Task: Check the average views per listing of gourmet kitchen in the last 1 year.
Action: Mouse moved to (820, 188)
Screenshot: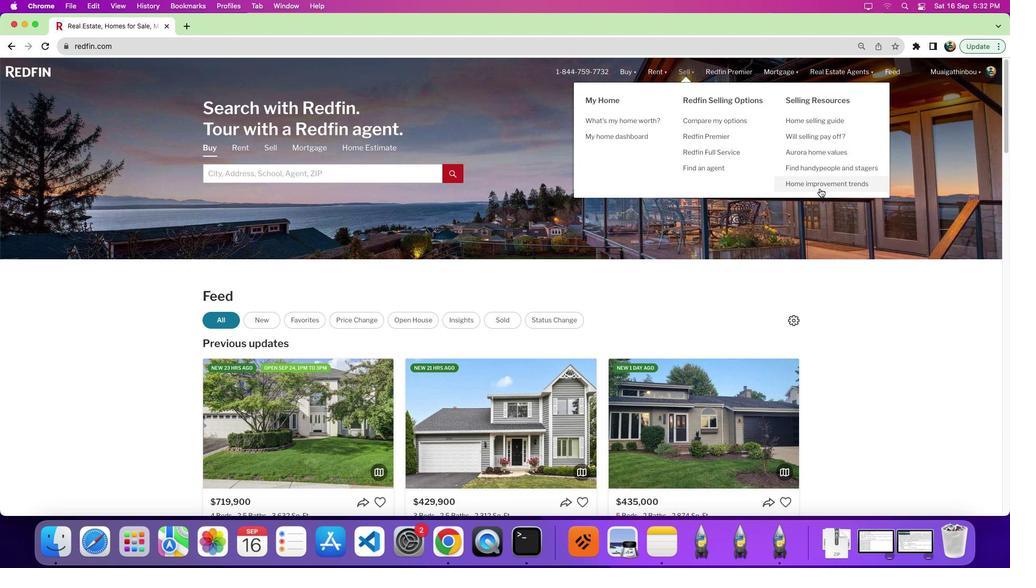 
Action: Mouse pressed left at (820, 188)
Screenshot: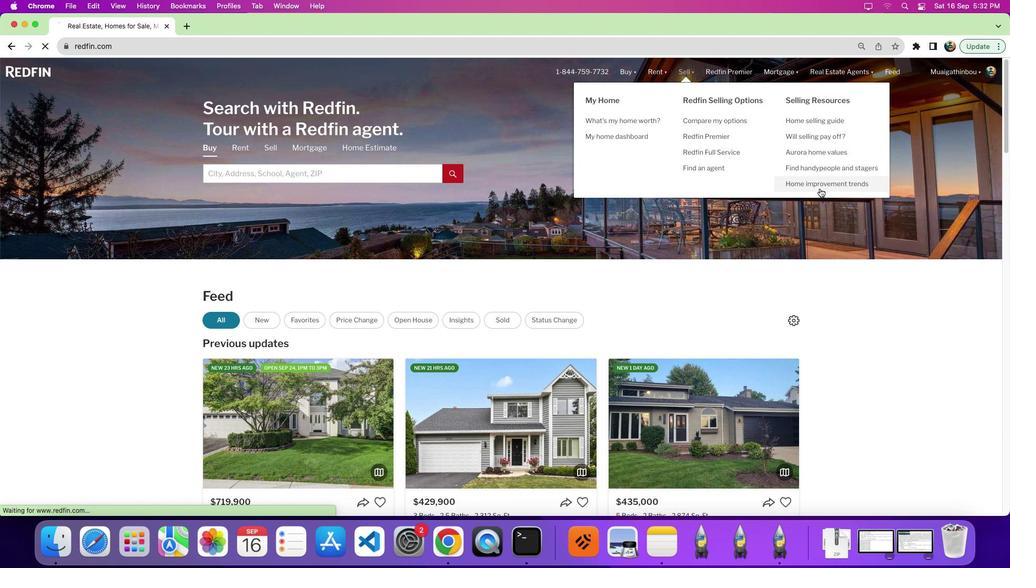 
Action: Mouse pressed left at (820, 188)
Screenshot: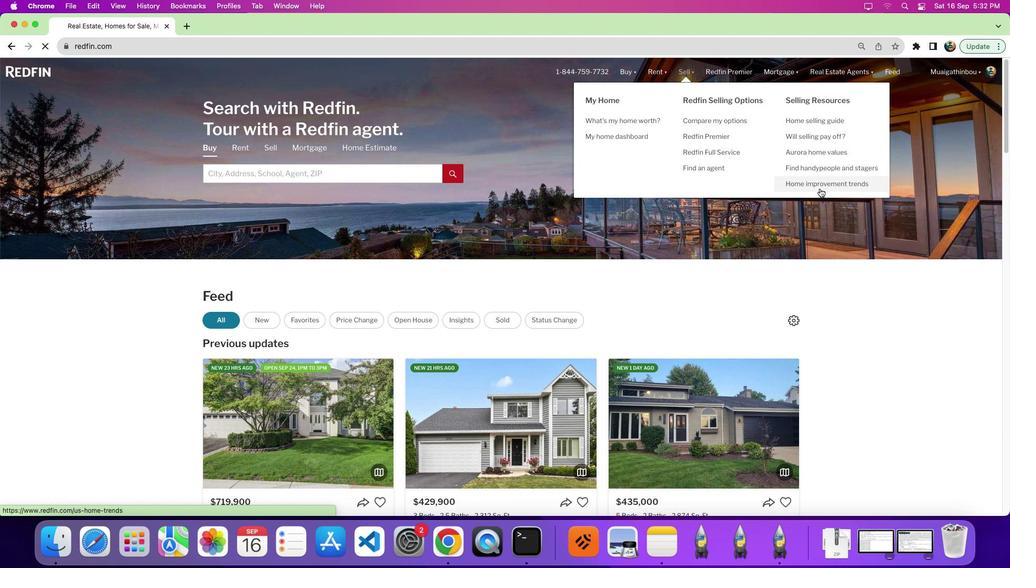 
Action: Mouse moved to (288, 204)
Screenshot: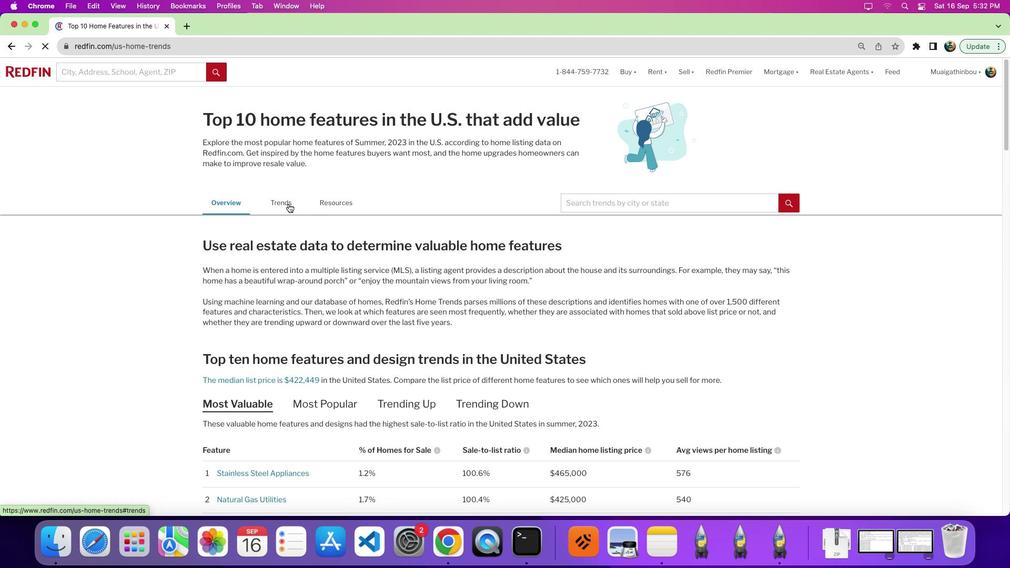 
Action: Mouse pressed left at (288, 204)
Screenshot: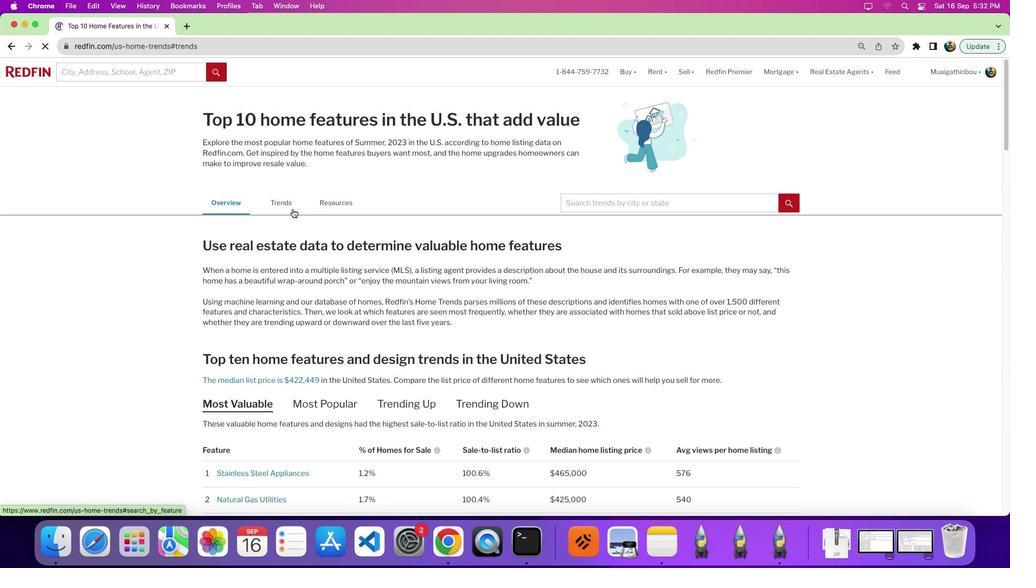 
Action: Mouse moved to (411, 301)
Screenshot: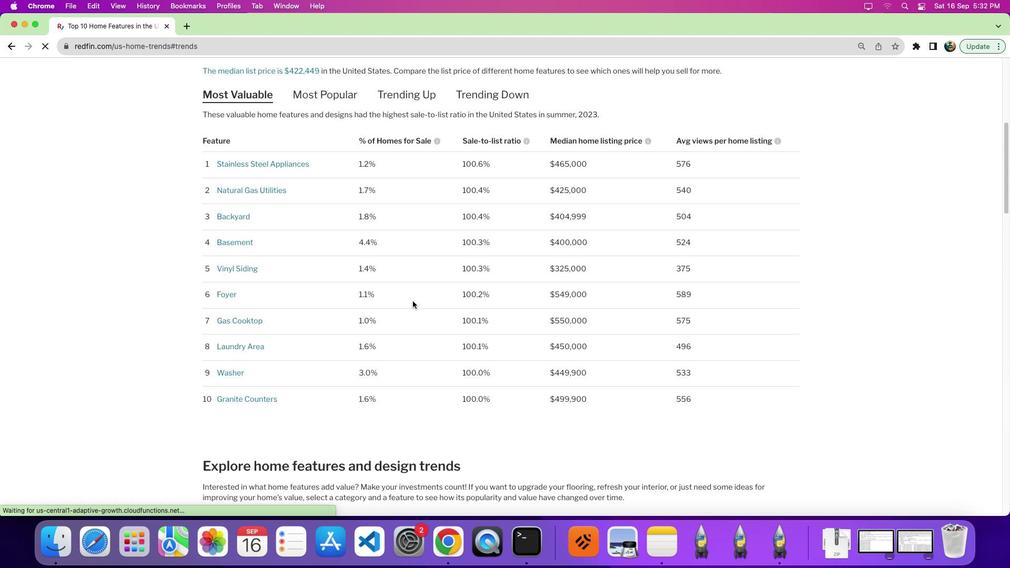
Action: Mouse scrolled (411, 301) with delta (0, 0)
Screenshot: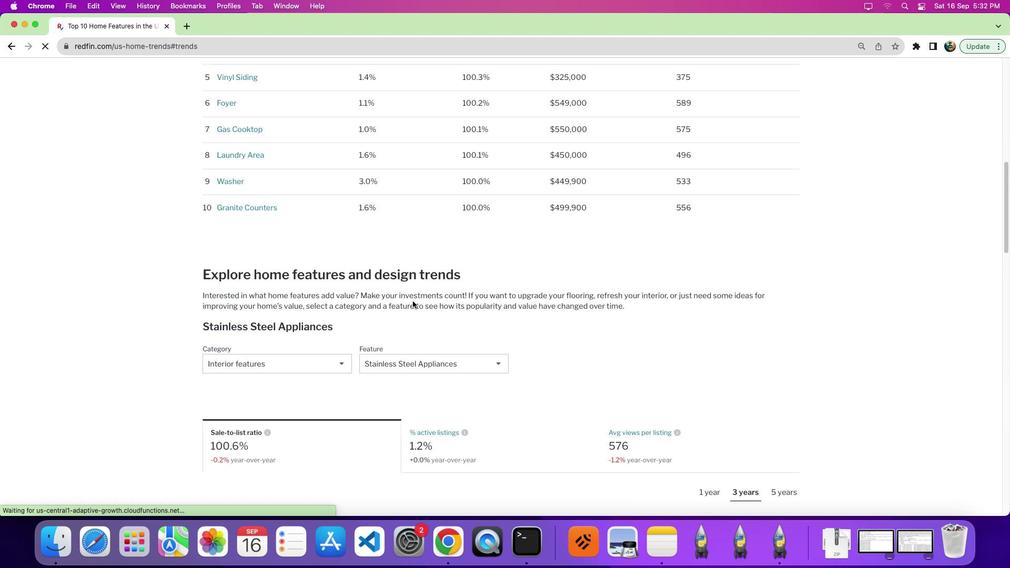 
Action: Mouse scrolled (411, 301) with delta (0, -1)
Screenshot: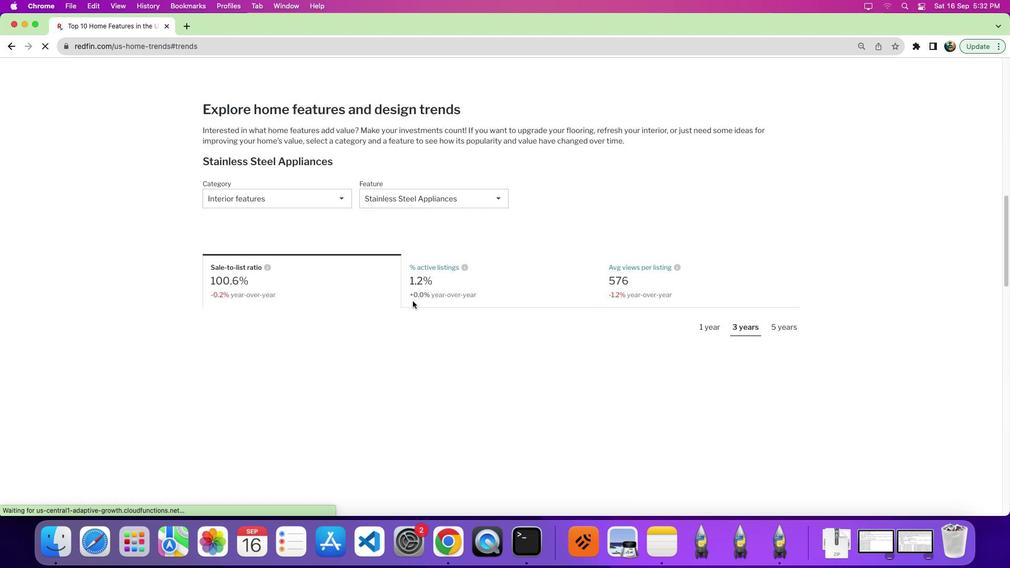 
Action: Mouse scrolled (411, 301) with delta (0, -4)
Screenshot: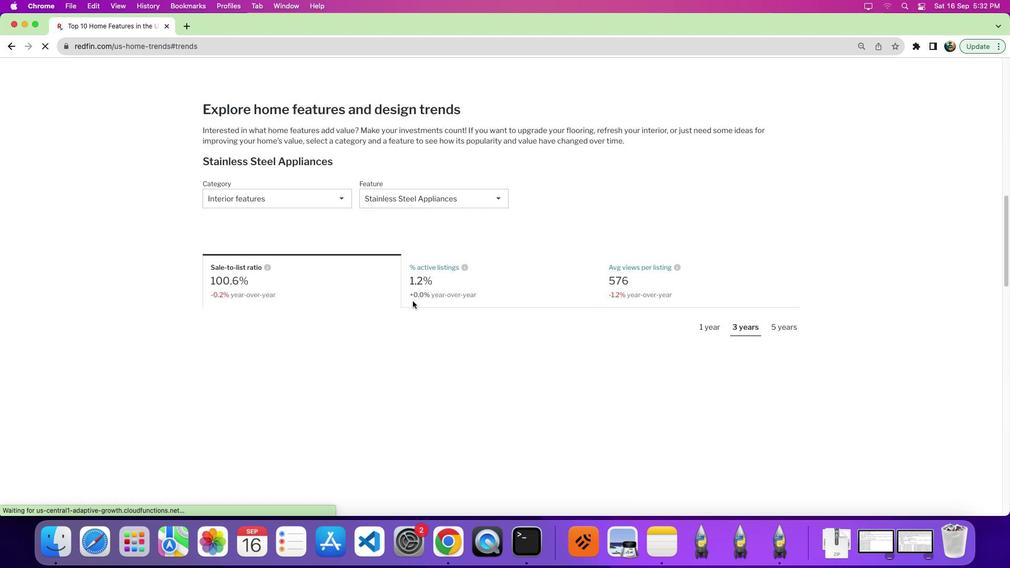 
Action: Mouse moved to (412, 301)
Screenshot: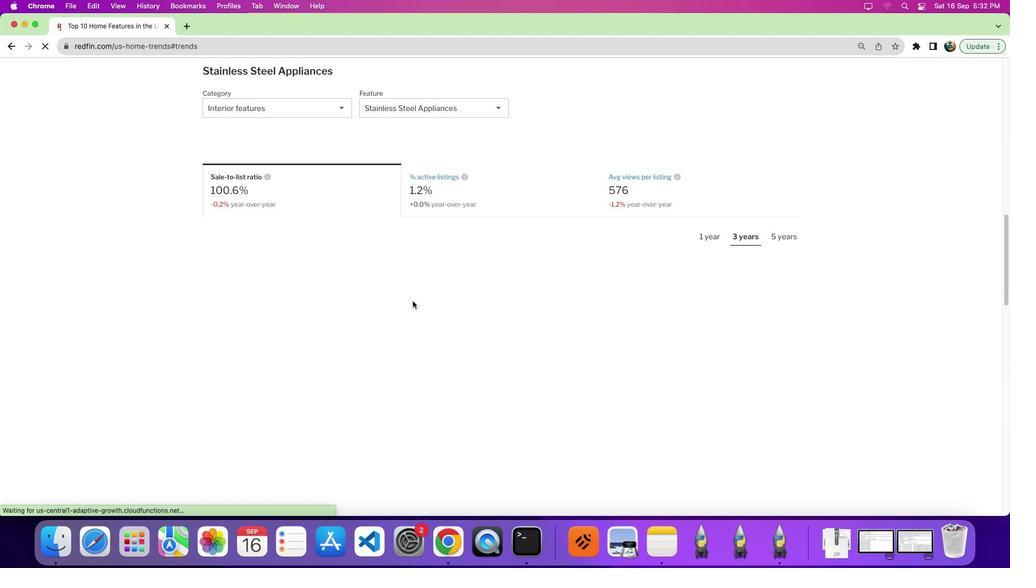 
Action: Mouse scrolled (412, 301) with delta (0, -5)
Screenshot: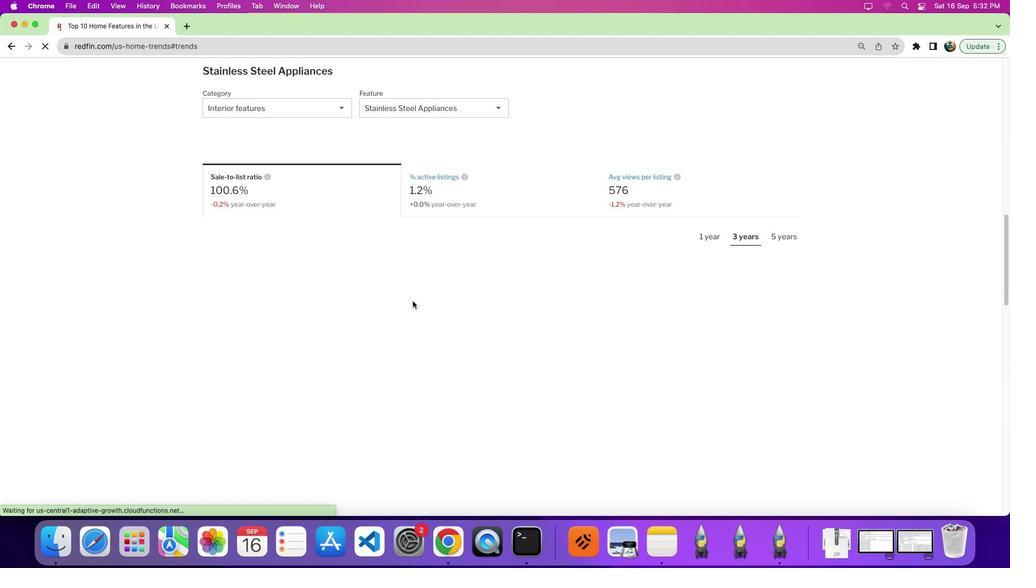 
Action: Mouse moved to (426, 324)
Screenshot: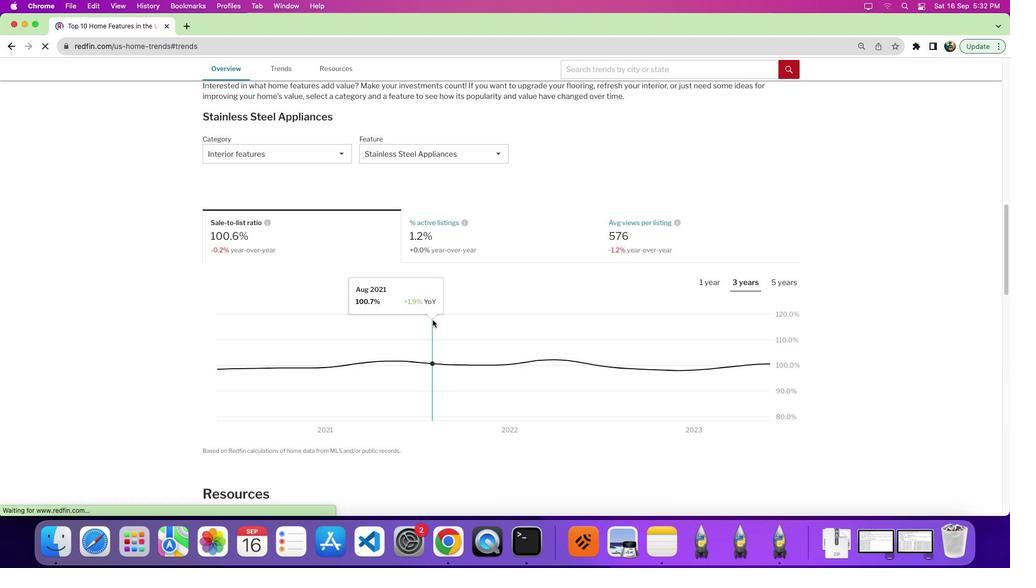 
Action: Mouse scrolled (426, 324) with delta (0, 0)
Screenshot: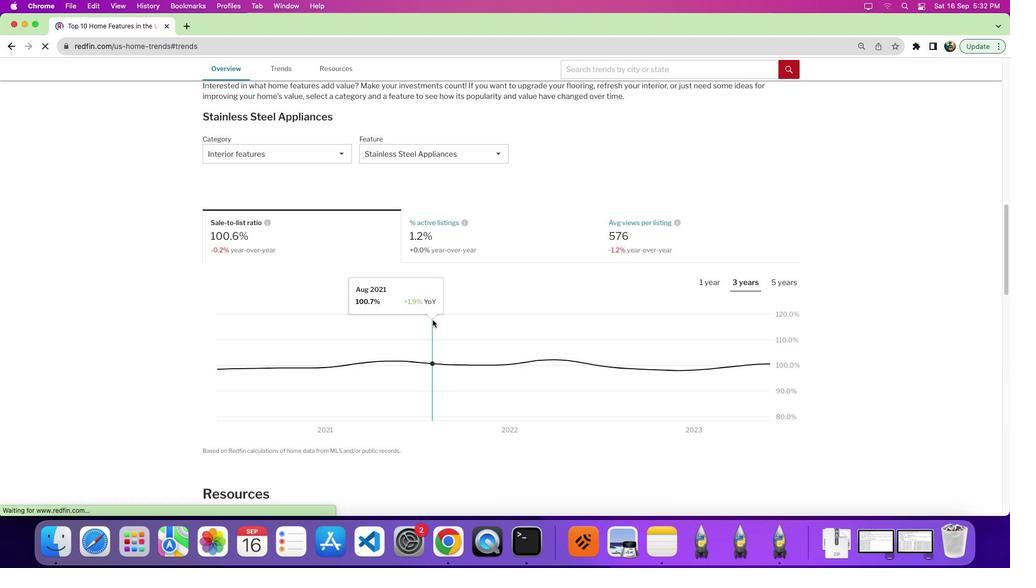 
Action: Mouse scrolled (426, 324) with delta (0, 0)
Screenshot: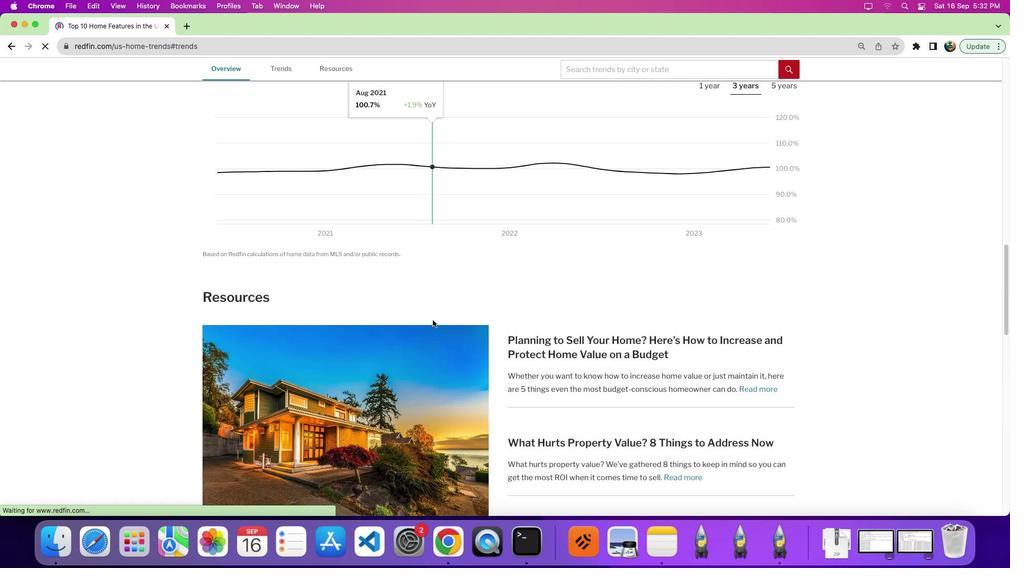 
Action: Mouse scrolled (426, 324) with delta (0, -3)
Screenshot: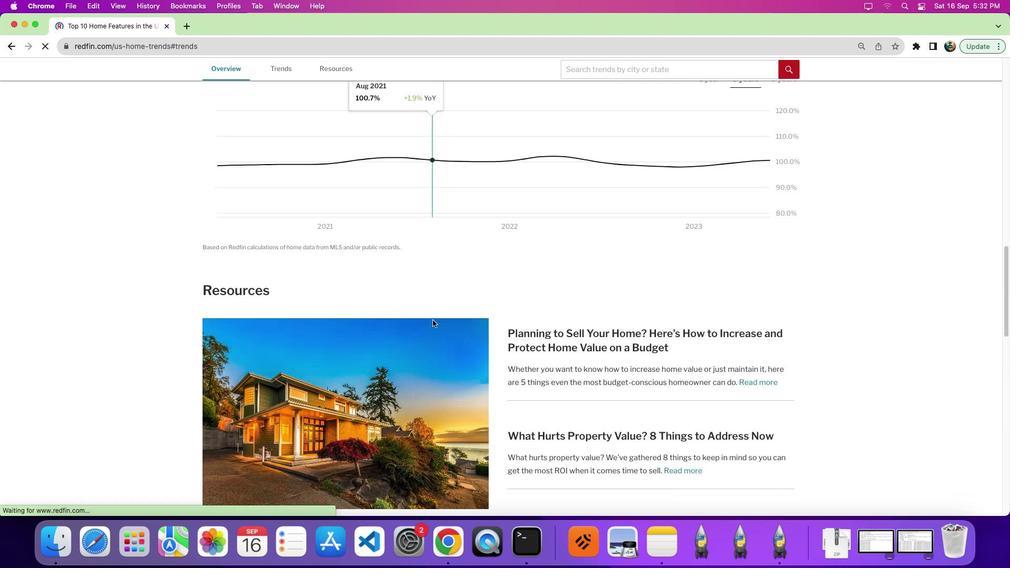 
Action: Mouse moved to (438, 320)
Screenshot: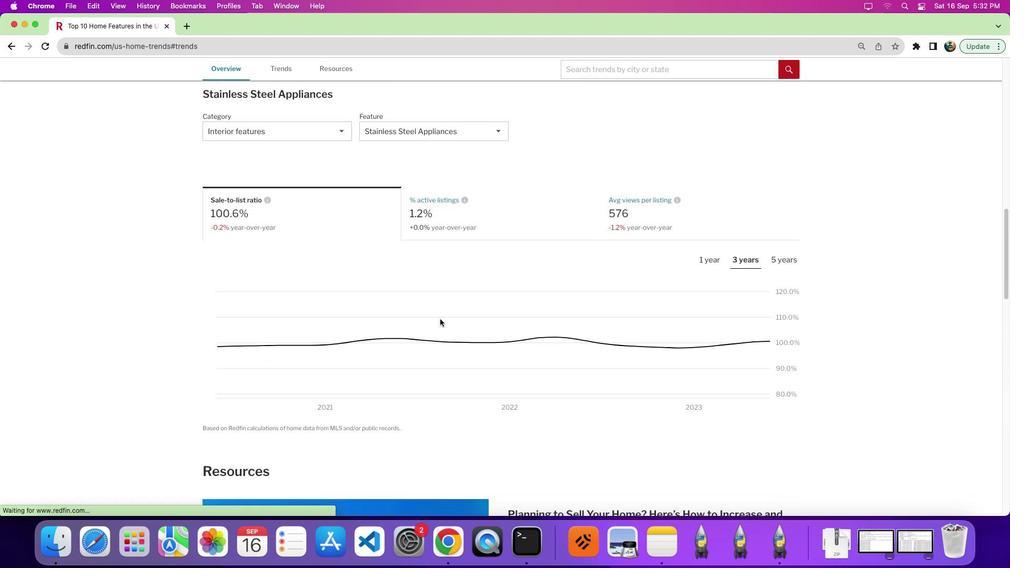 
Action: Mouse scrolled (438, 320) with delta (0, 0)
Screenshot: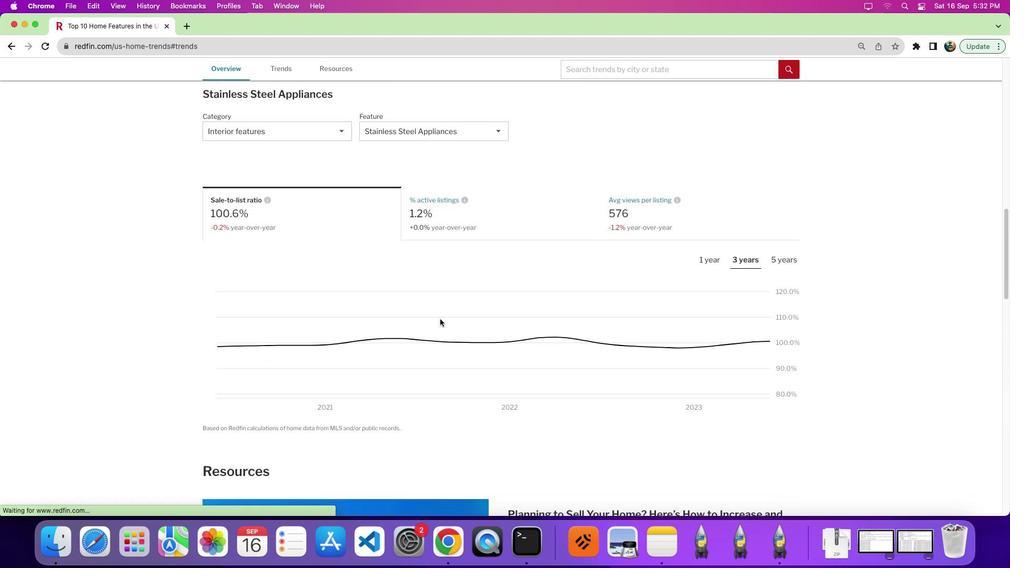 
Action: Mouse moved to (438, 320)
Screenshot: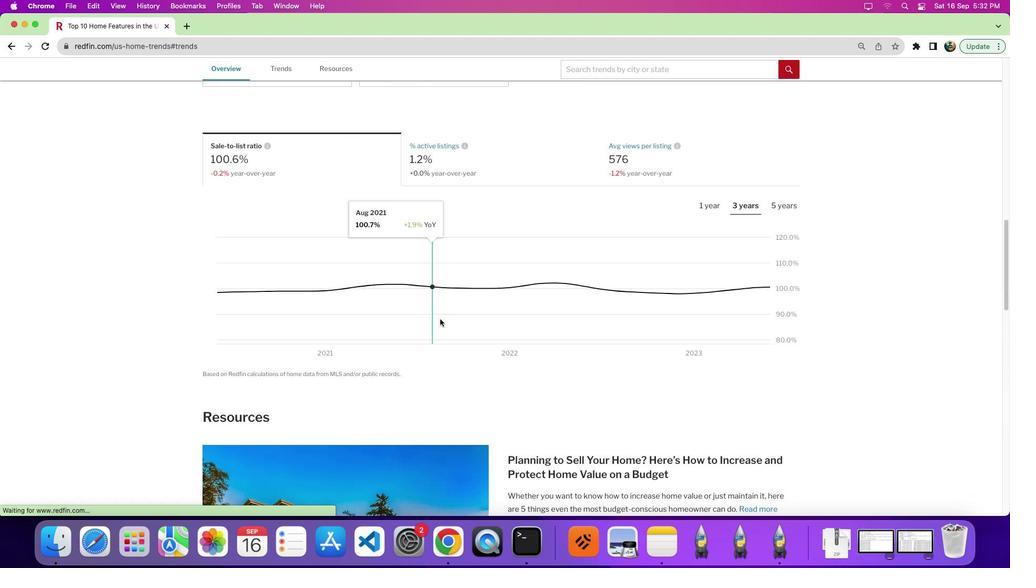 
Action: Mouse scrolled (438, 320) with delta (0, 0)
Screenshot: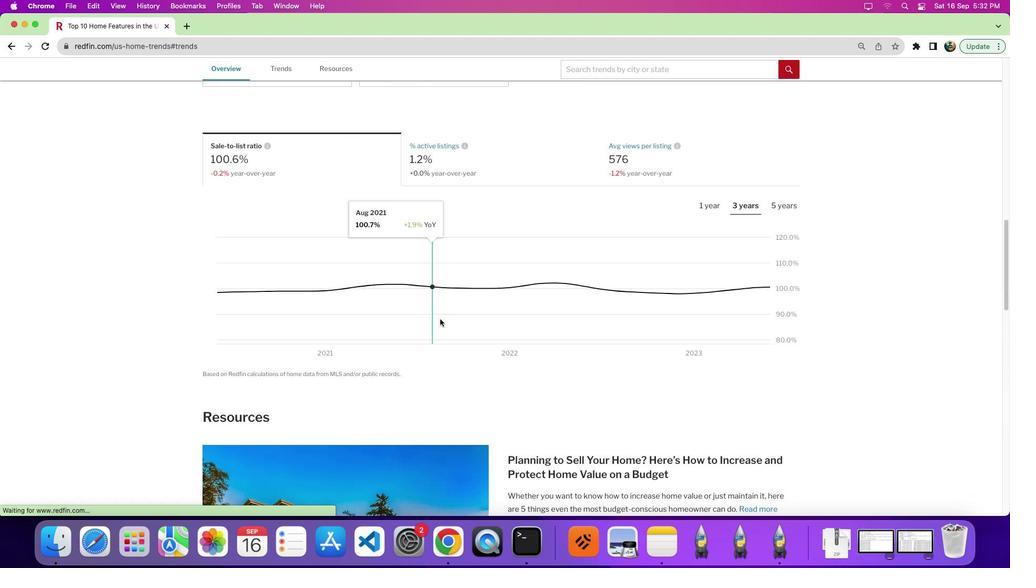 
Action: Mouse moved to (439, 319)
Screenshot: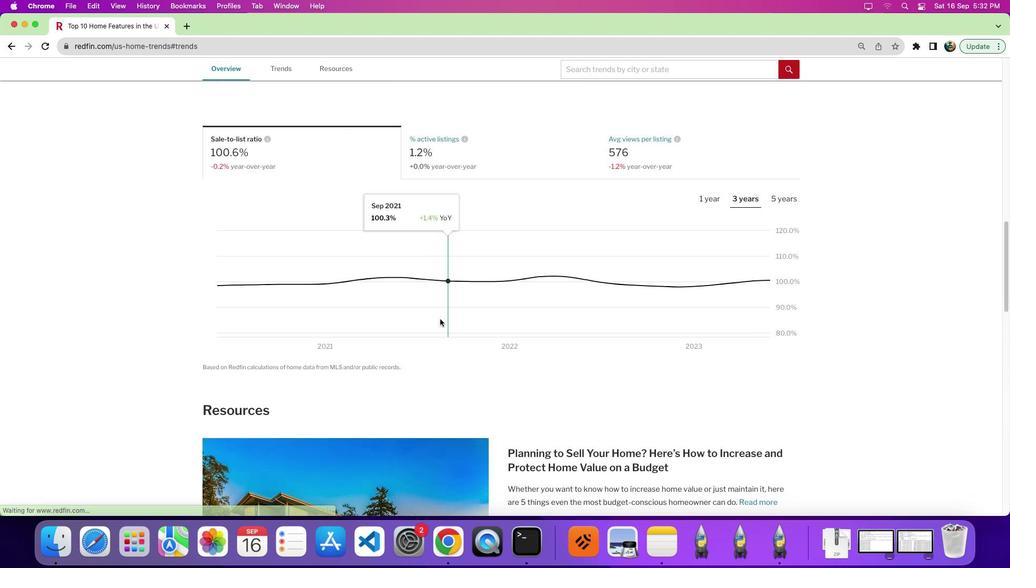 
Action: Mouse scrolled (439, 319) with delta (0, -3)
Screenshot: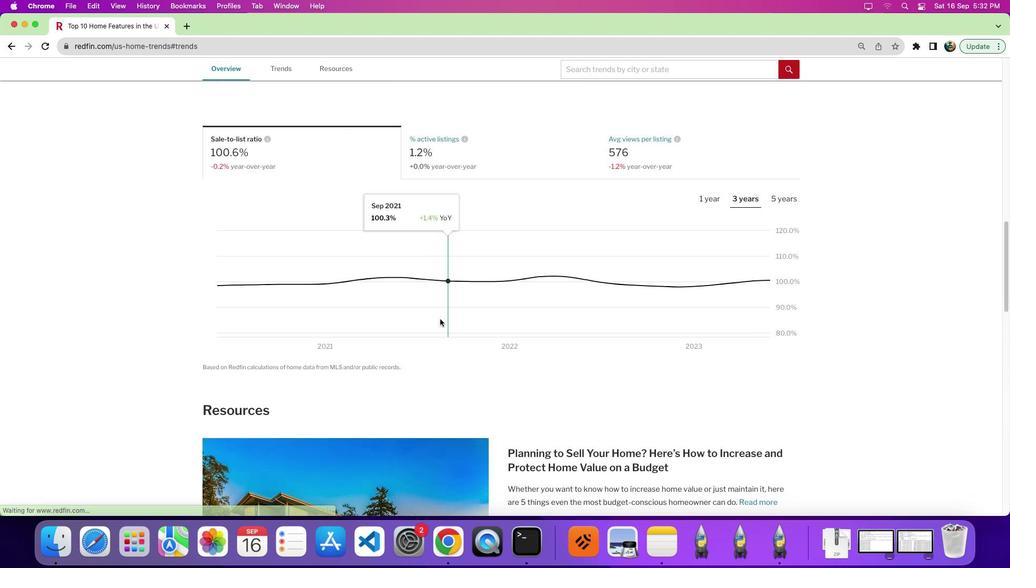 
Action: Mouse moved to (440, 318)
Screenshot: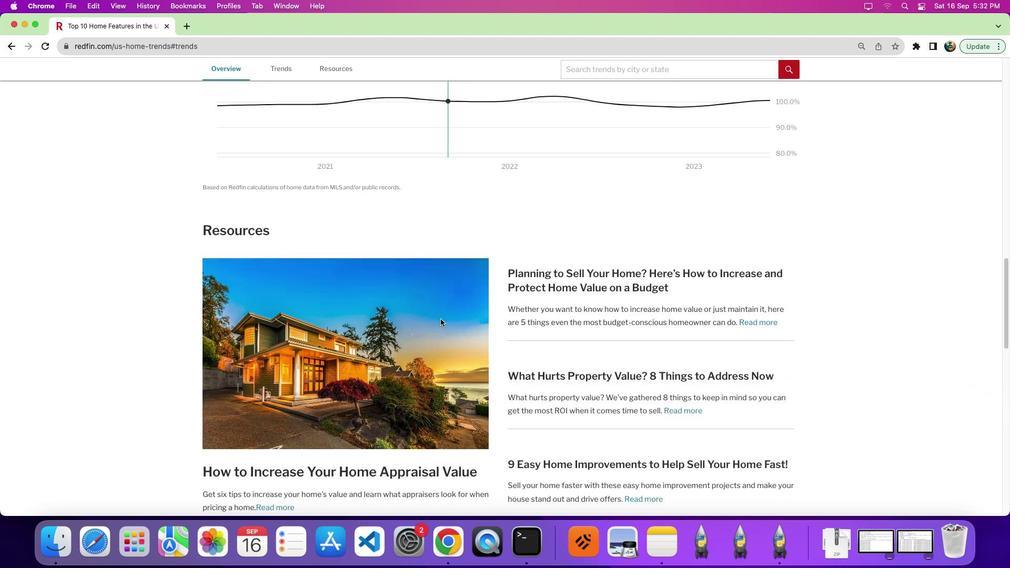 
Action: Mouse scrolled (440, 318) with delta (0, 0)
Screenshot: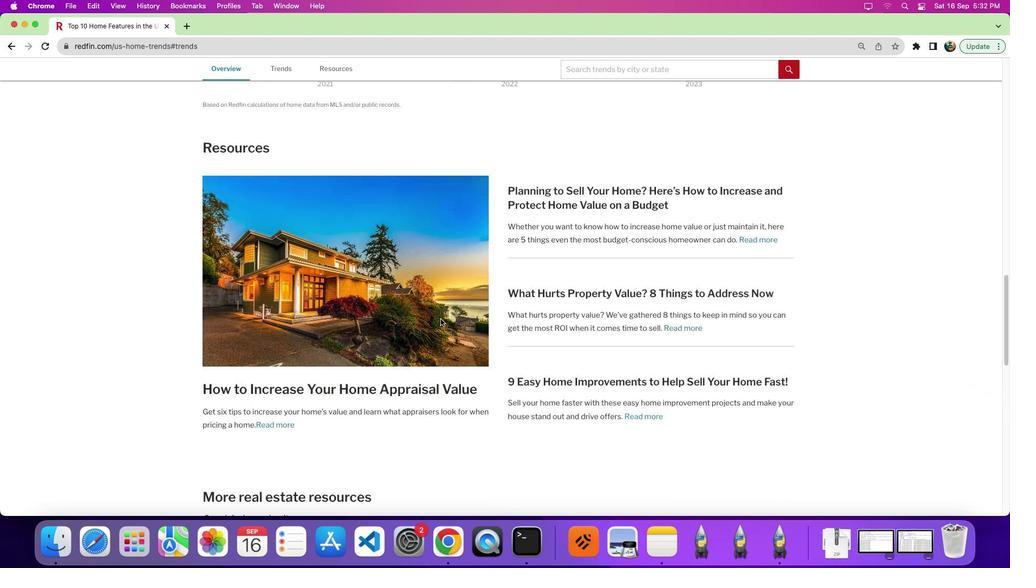 
Action: Mouse scrolled (440, 318) with delta (0, 0)
Screenshot: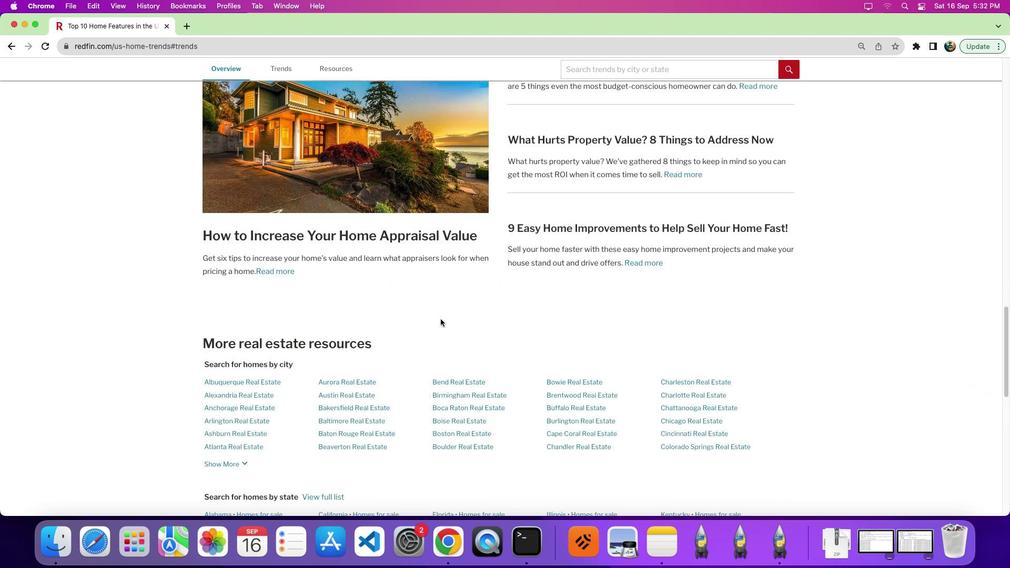 
Action: Mouse scrolled (440, 318) with delta (0, -4)
Screenshot: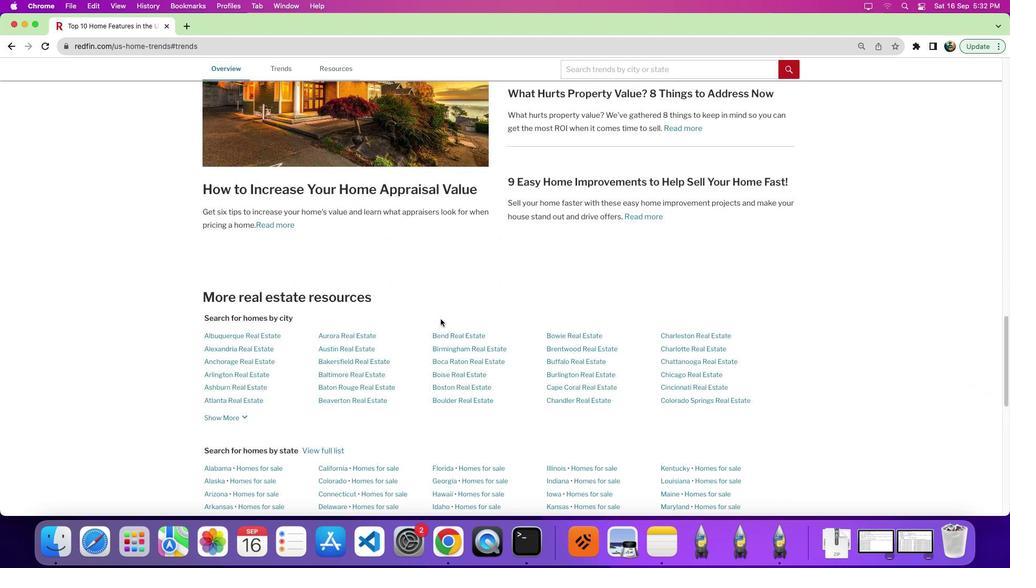 
Action: Mouse scrolled (440, 318) with delta (0, -5)
Screenshot: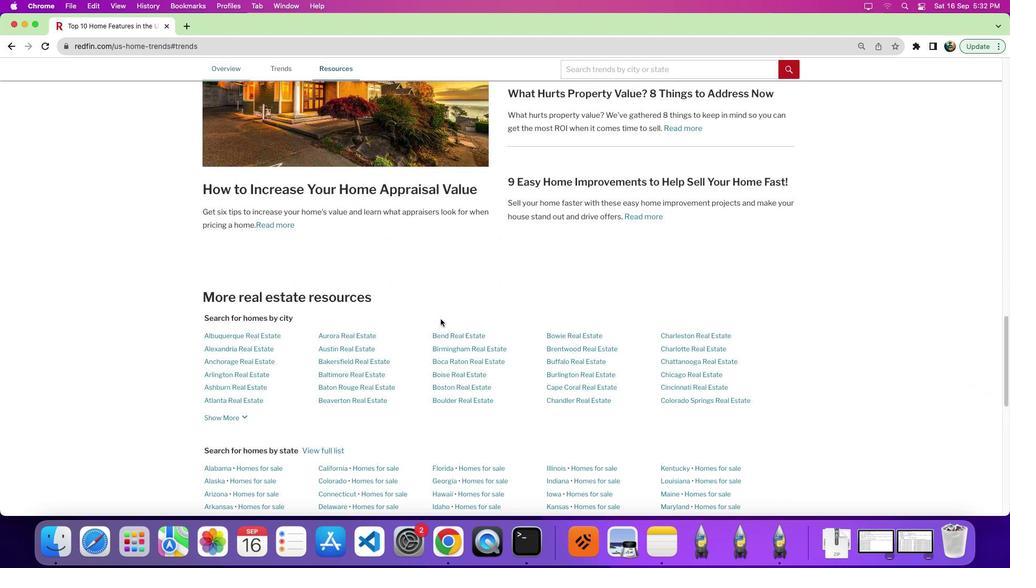 
Action: Mouse moved to (443, 315)
Screenshot: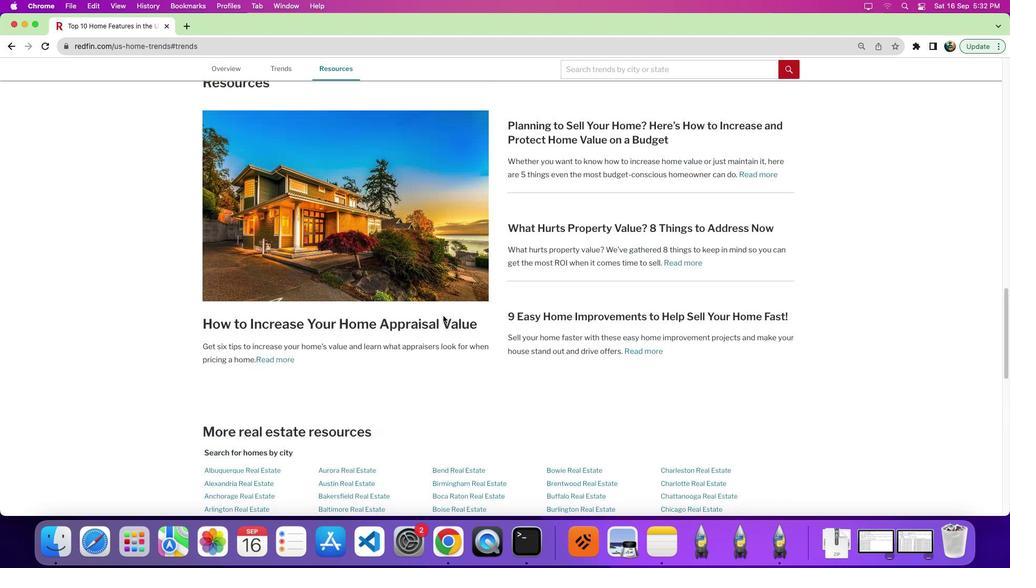 
Action: Mouse scrolled (443, 315) with delta (0, 0)
Screenshot: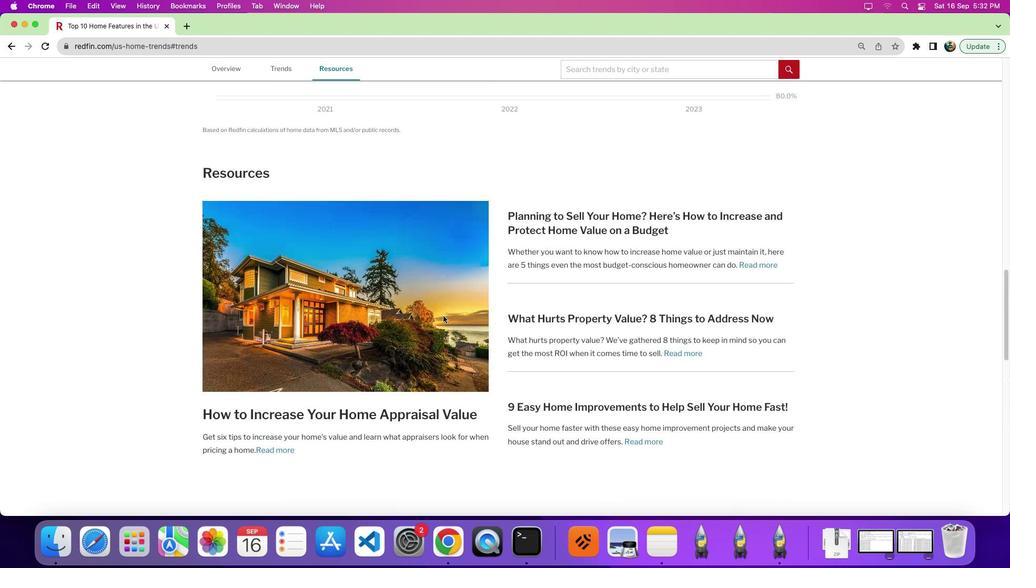 
Action: Mouse scrolled (443, 315) with delta (0, 0)
Screenshot: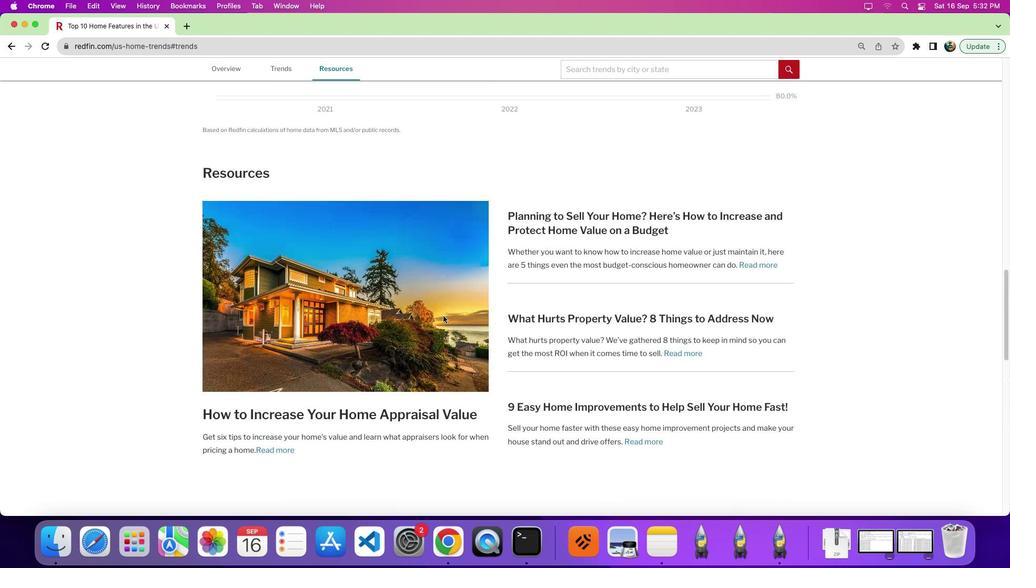 
Action: Mouse scrolled (443, 315) with delta (0, 4)
Screenshot: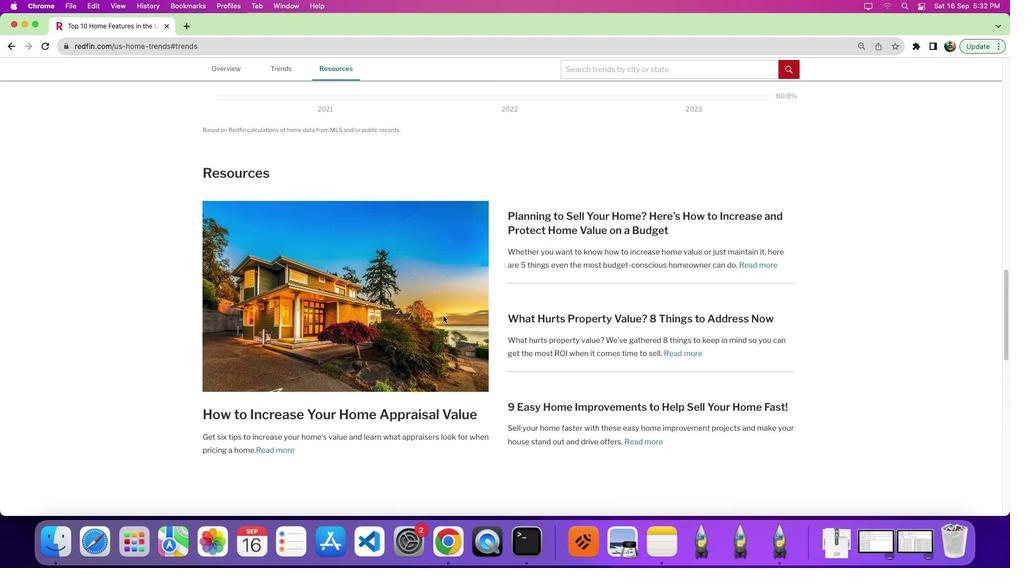 
Action: Mouse moved to (449, 301)
Screenshot: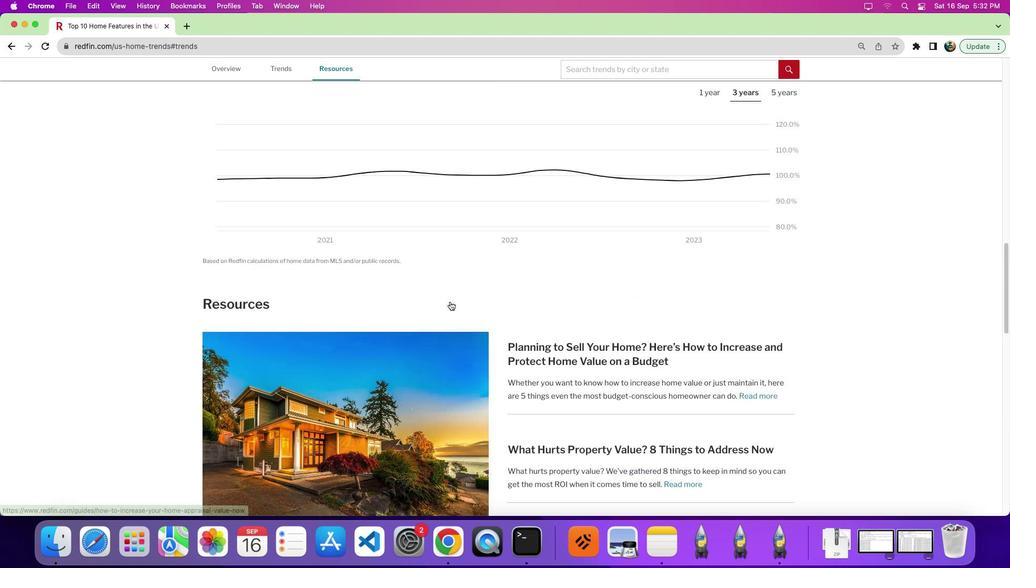 
Action: Mouse scrolled (449, 301) with delta (0, 0)
Screenshot: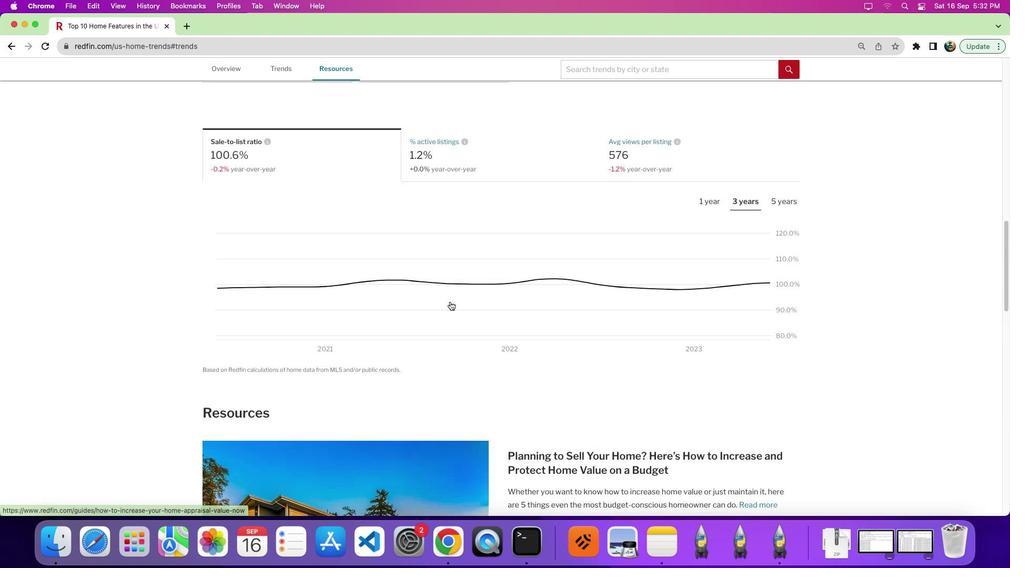 
Action: Mouse scrolled (449, 301) with delta (0, 1)
Screenshot: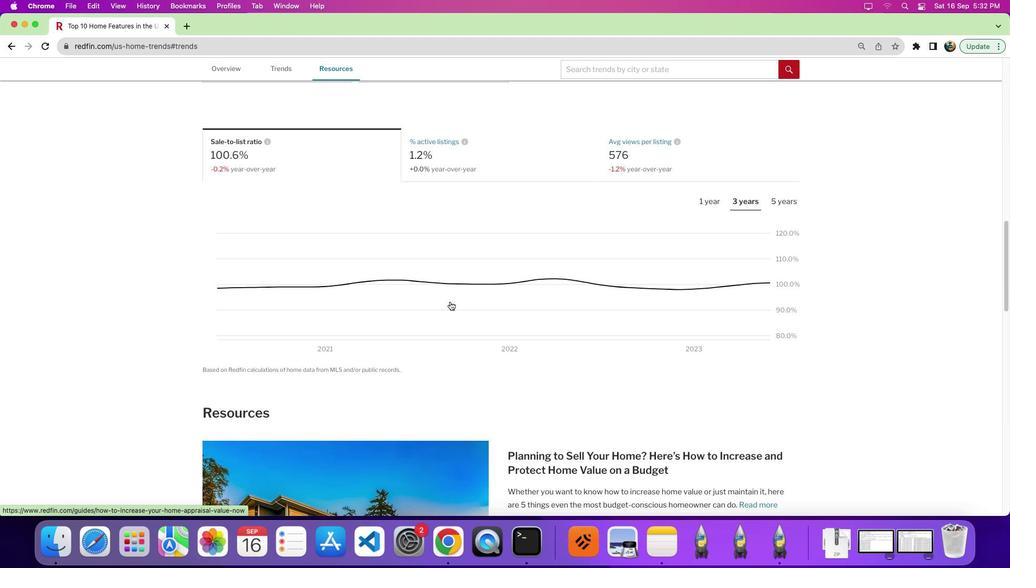 
Action: Mouse scrolled (449, 301) with delta (0, 4)
Screenshot: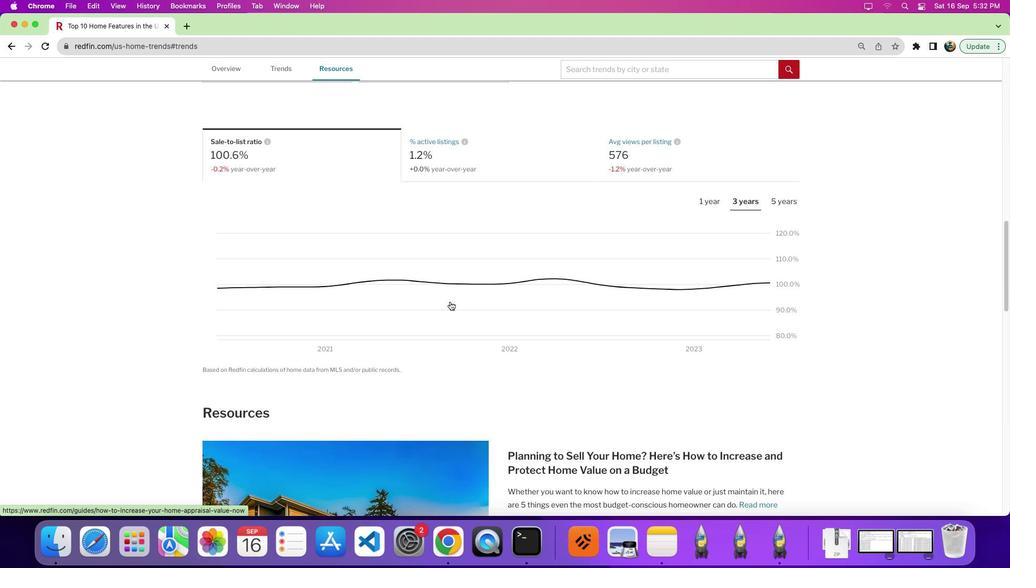 
Action: Mouse moved to (453, 286)
Screenshot: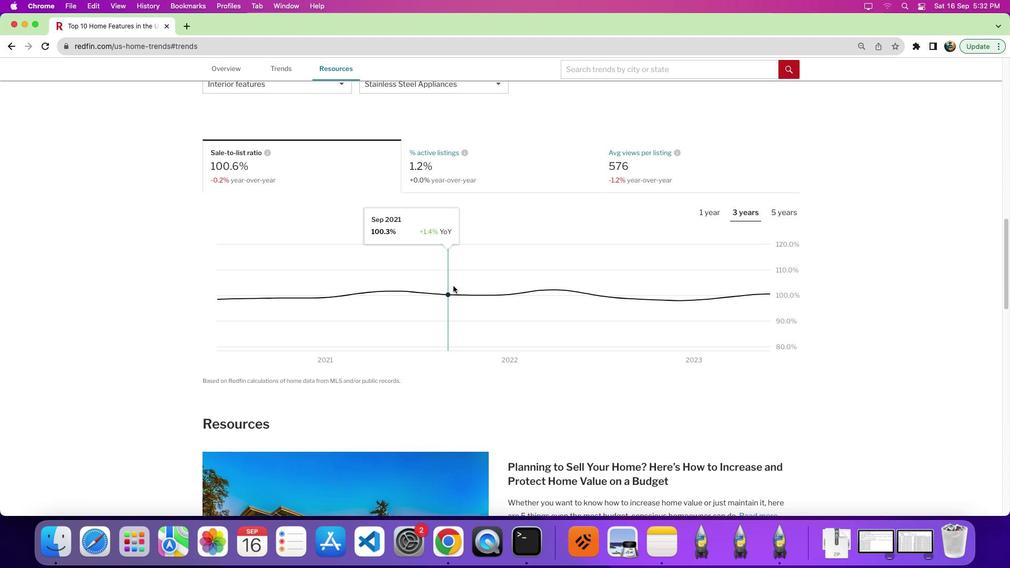 
Action: Mouse scrolled (453, 286) with delta (0, 0)
Screenshot: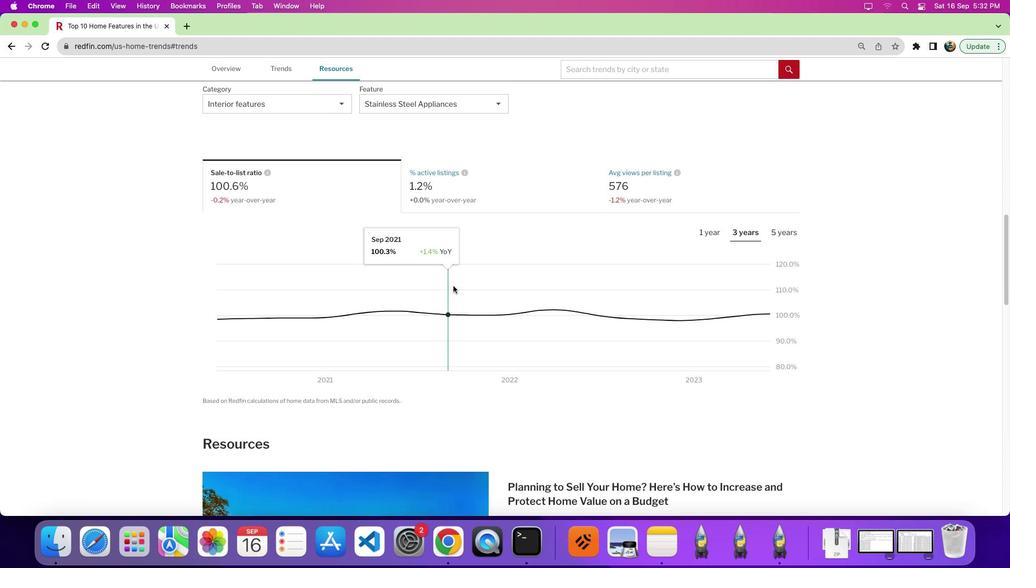 
Action: Mouse scrolled (453, 286) with delta (0, 0)
Screenshot: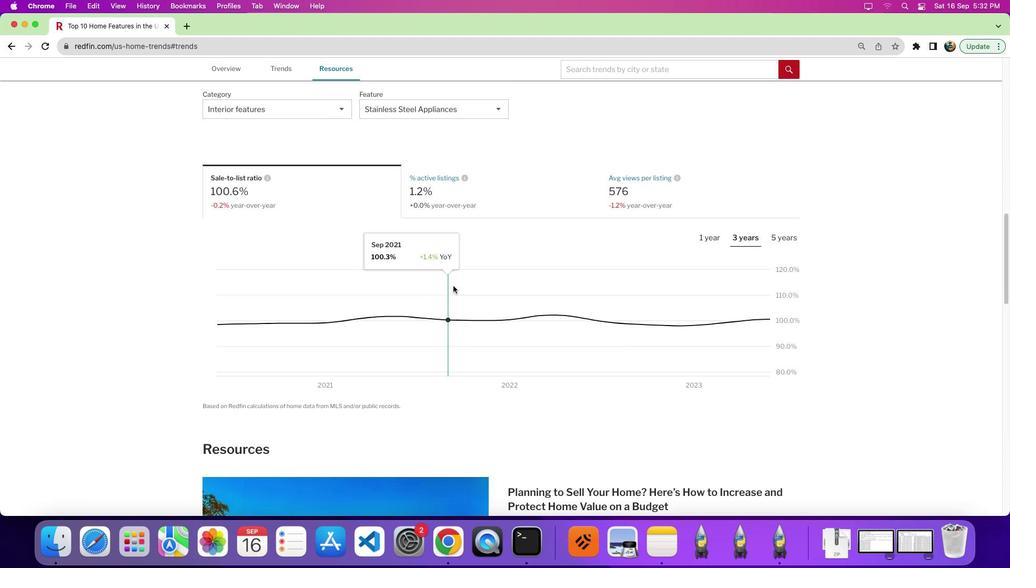 
Action: Mouse moved to (434, 286)
Screenshot: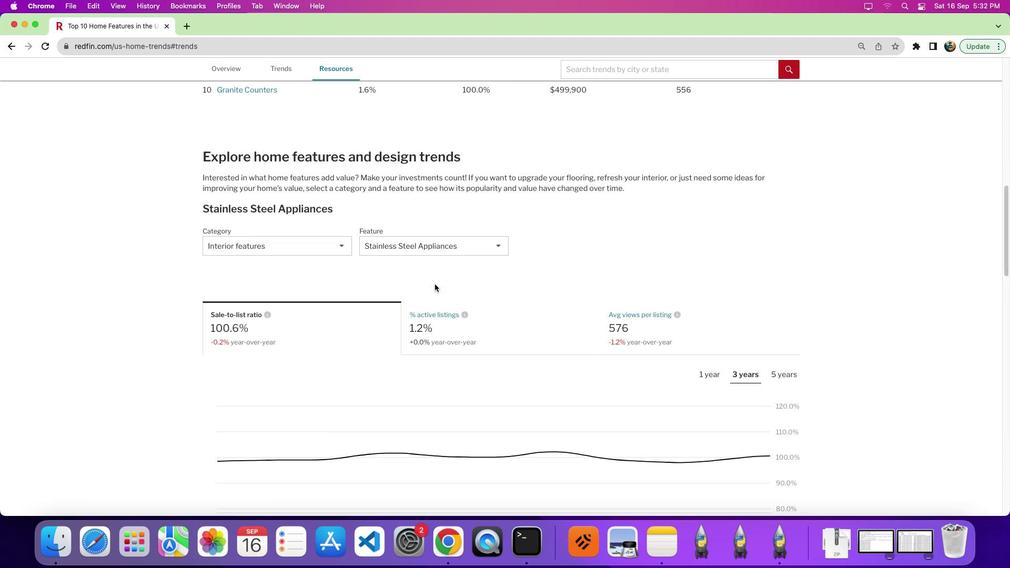 
Action: Mouse scrolled (434, 286) with delta (0, 0)
Screenshot: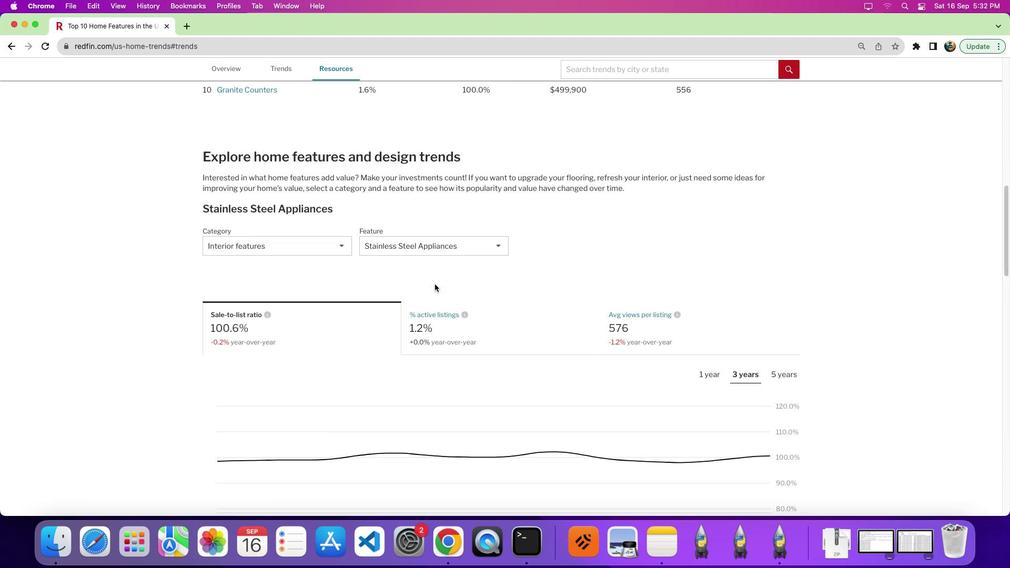 
Action: Mouse scrolled (434, 286) with delta (0, 0)
Screenshot: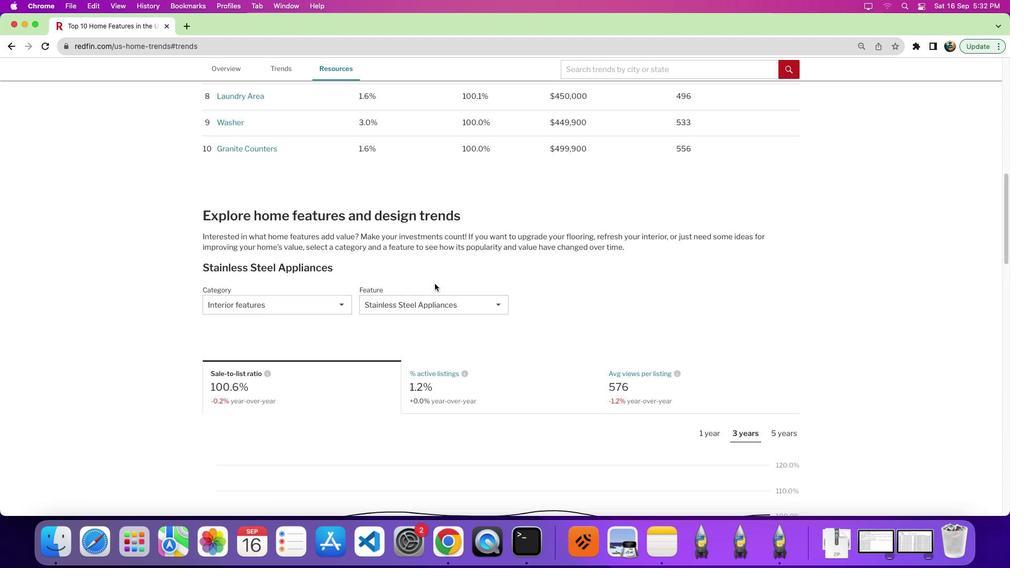 
Action: Mouse moved to (434, 286)
Screenshot: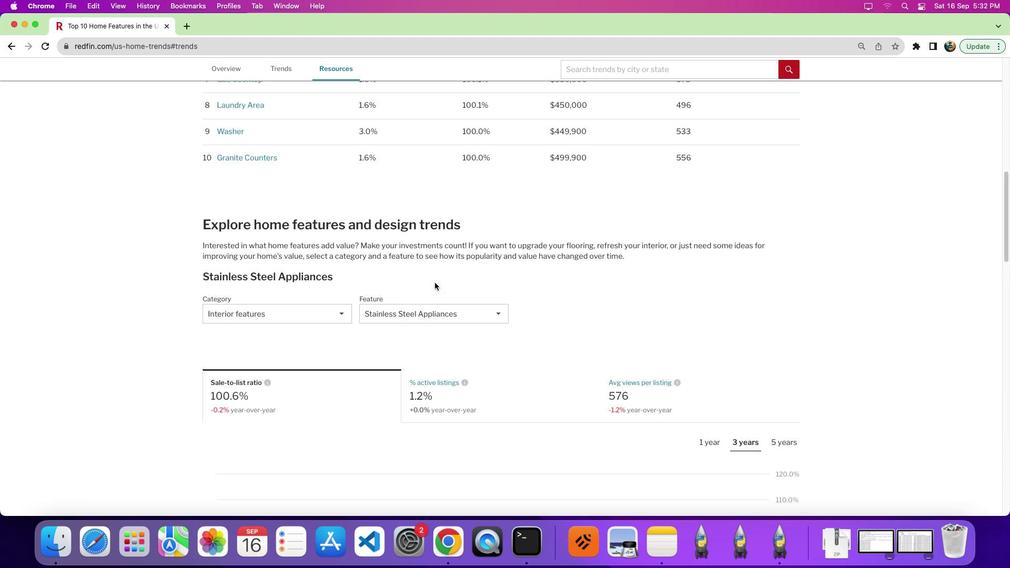
Action: Mouse scrolled (434, 286) with delta (0, 3)
Screenshot: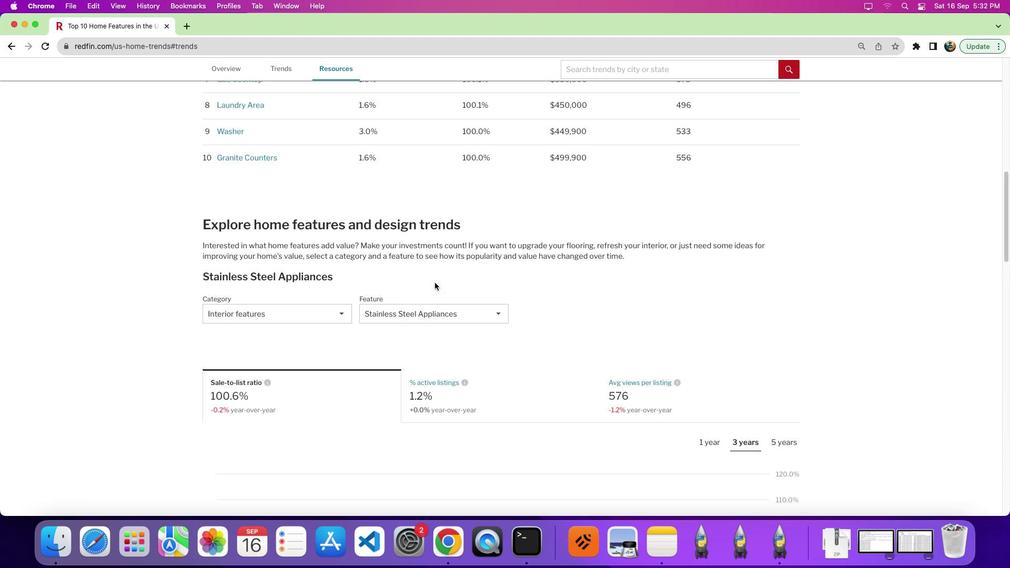 
Action: Mouse moved to (442, 311)
Screenshot: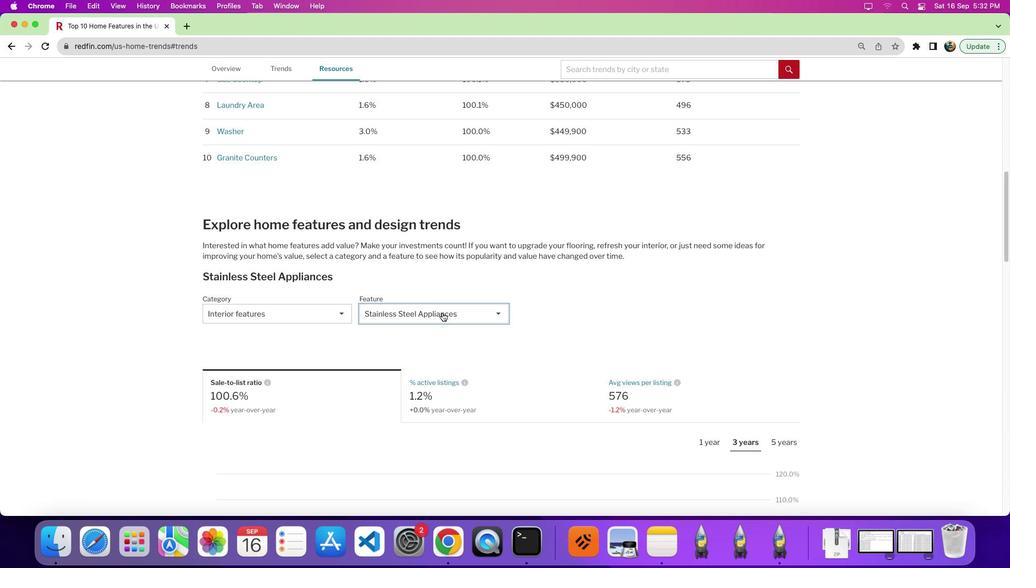 
Action: Mouse pressed left at (442, 311)
Screenshot: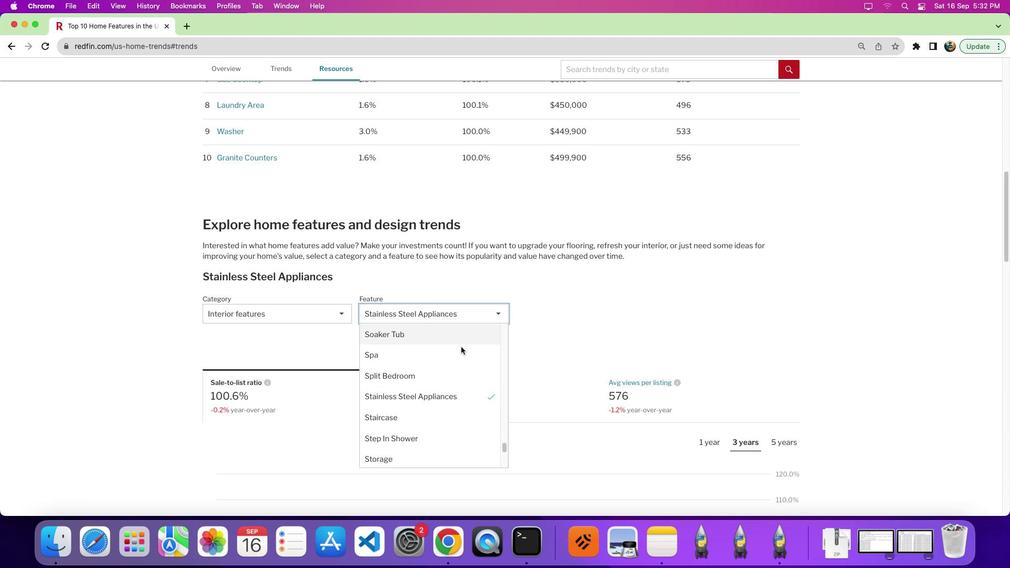 
Action: Mouse moved to (505, 397)
Screenshot: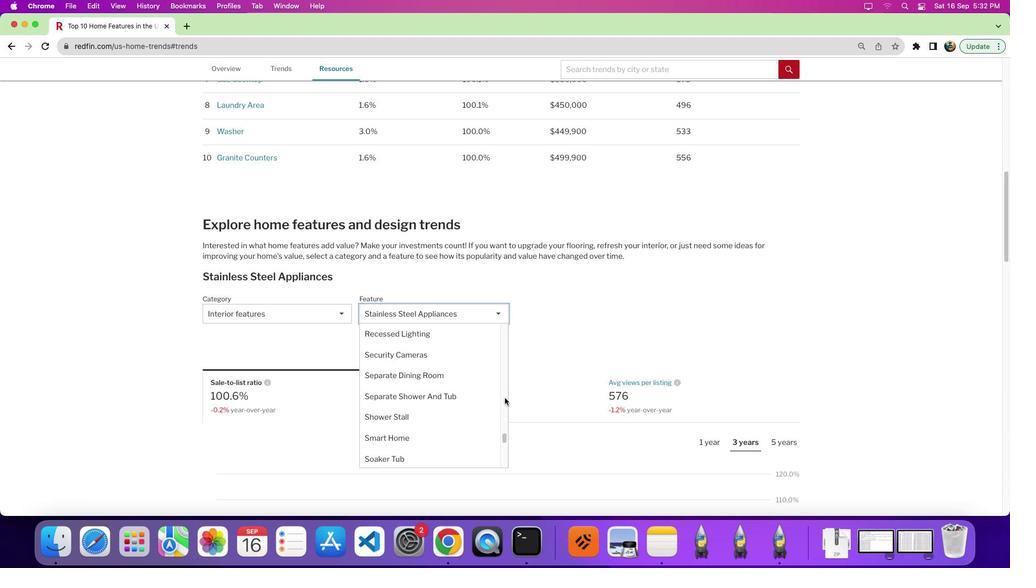 
Action: Mouse pressed left at (505, 397)
Screenshot: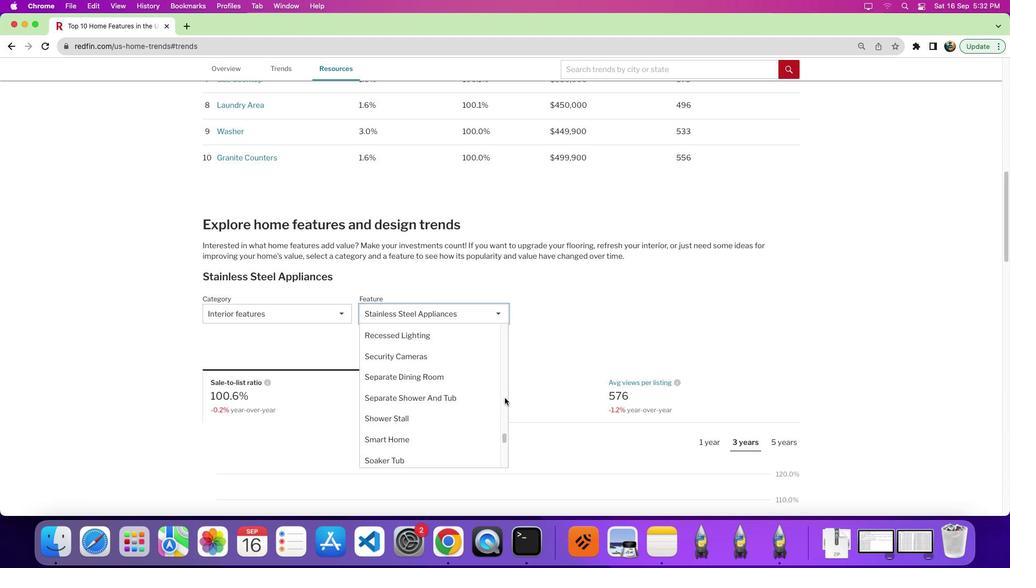 
Action: Mouse pressed left at (505, 397)
Screenshot: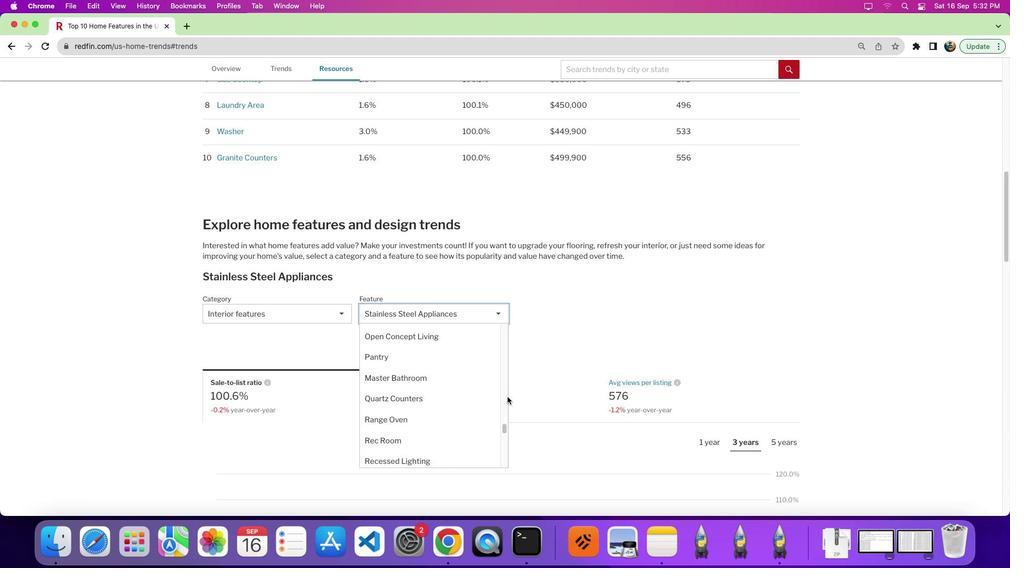 
Action: Mouse moved to (462, 407)
Screenshot: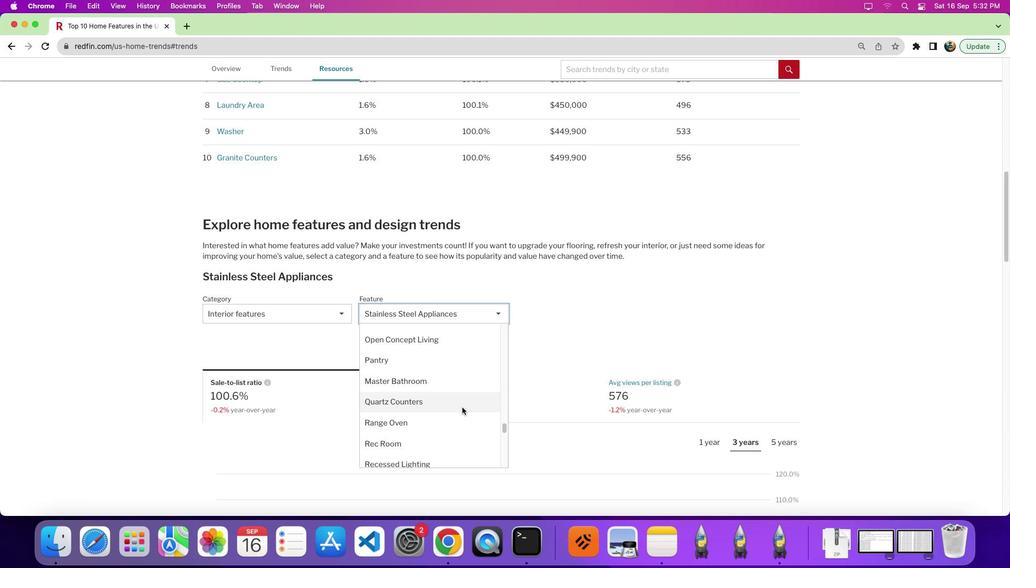 
Action: Mouse scrolled (462, 407) with delta (0, 0)
Screenshot: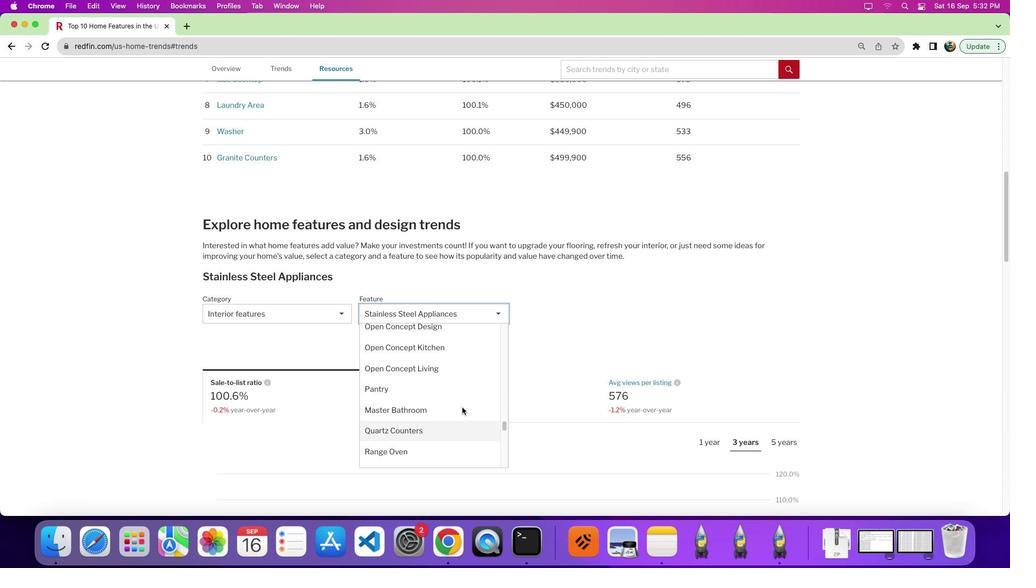 
Action: Mouse scrolled (462, 407) with delta (0, 0)
Screenshot: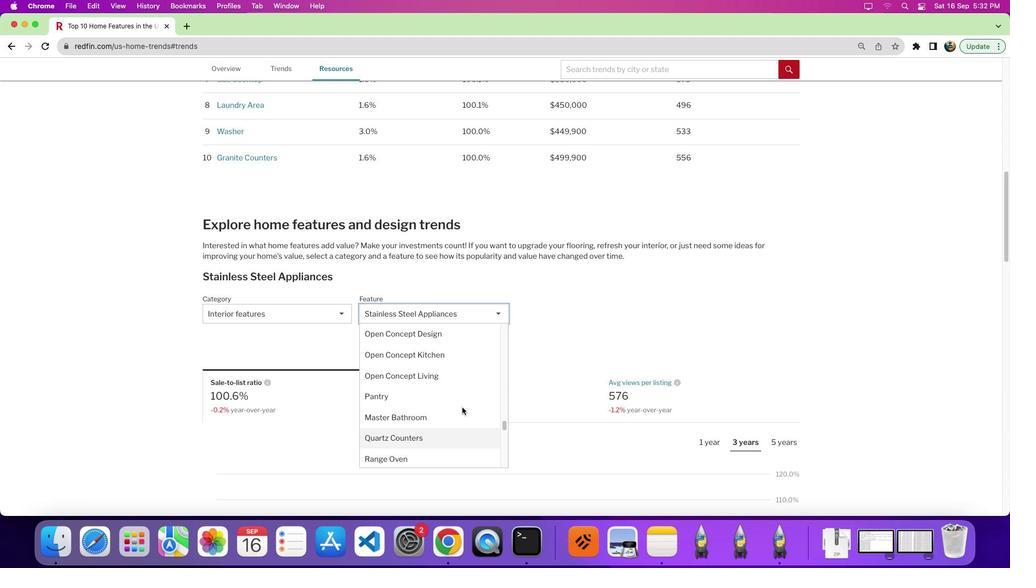 
Action: Mouse moved to (462, 406)
Screenshot: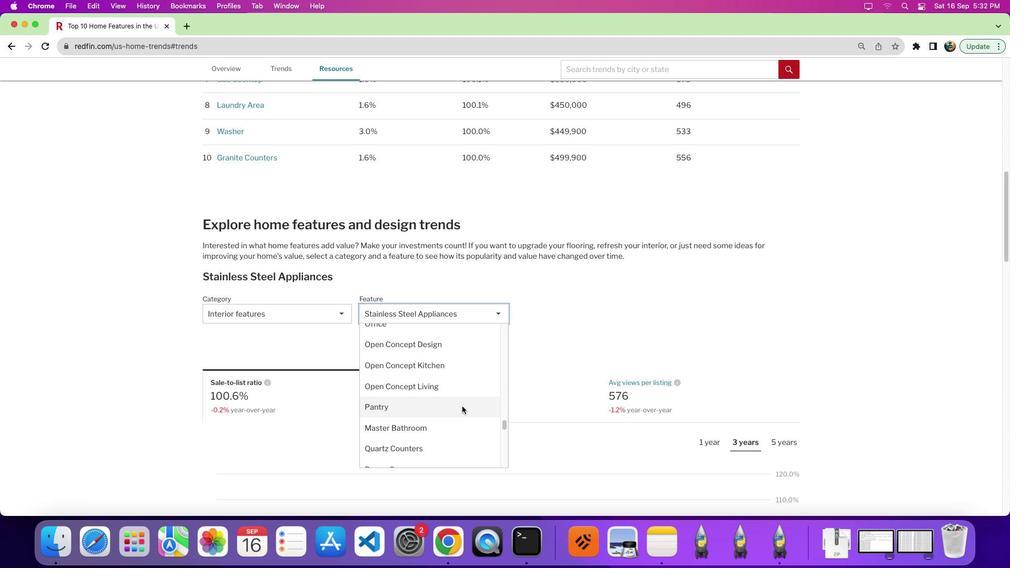 
Action: Mouse scrolled (462, 406) with delta (0, 0)
Screenshot: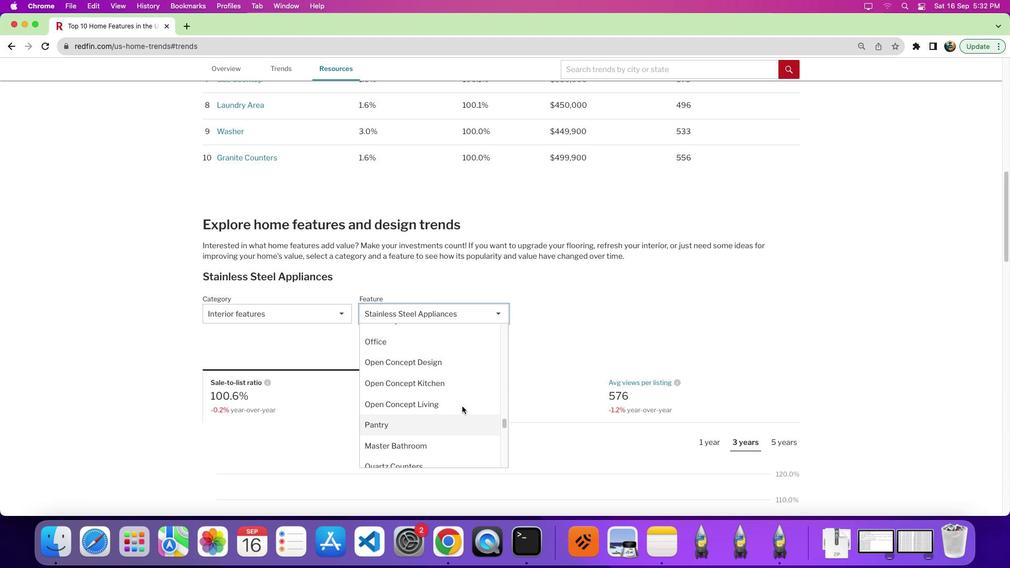 
Action: Mouse scrolled (462, 406) with delta (0, 0)
Screenshot: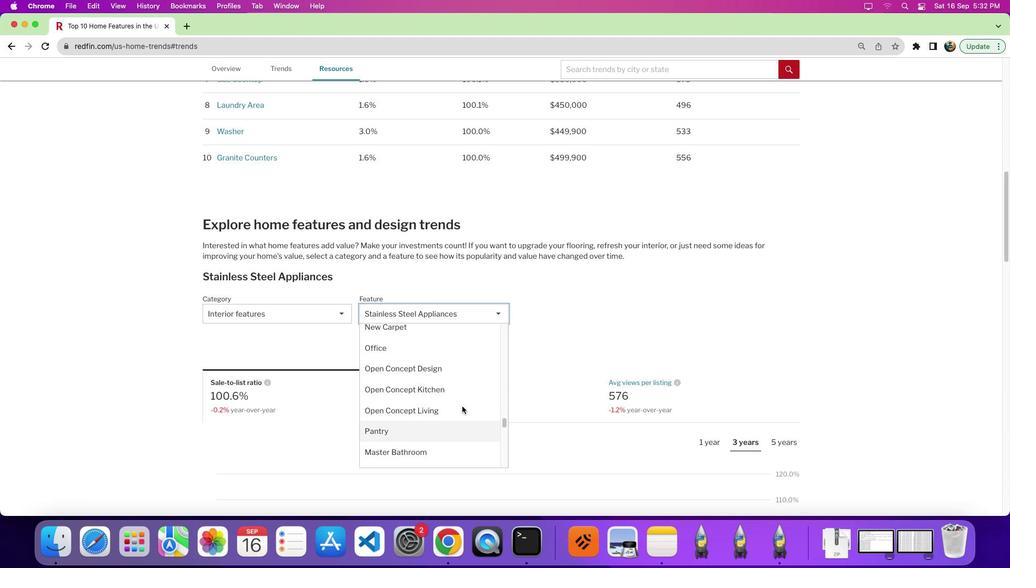 
Action: Mouse scrolled (462, 406) with delta (0, 0)
Screenshot: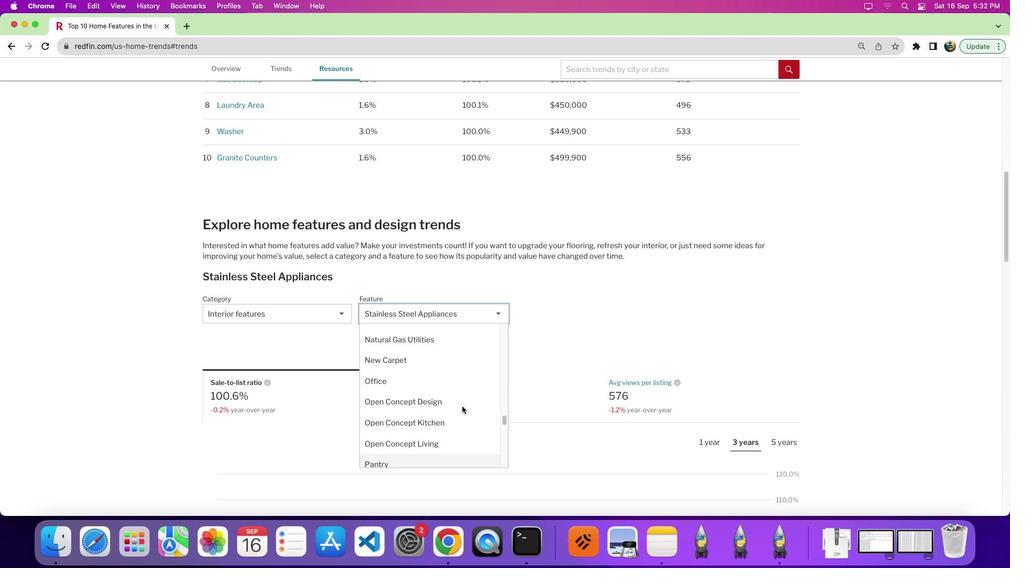
Action: Mouse scrolled (462, 406) with delta (0, 0)
Screenshot: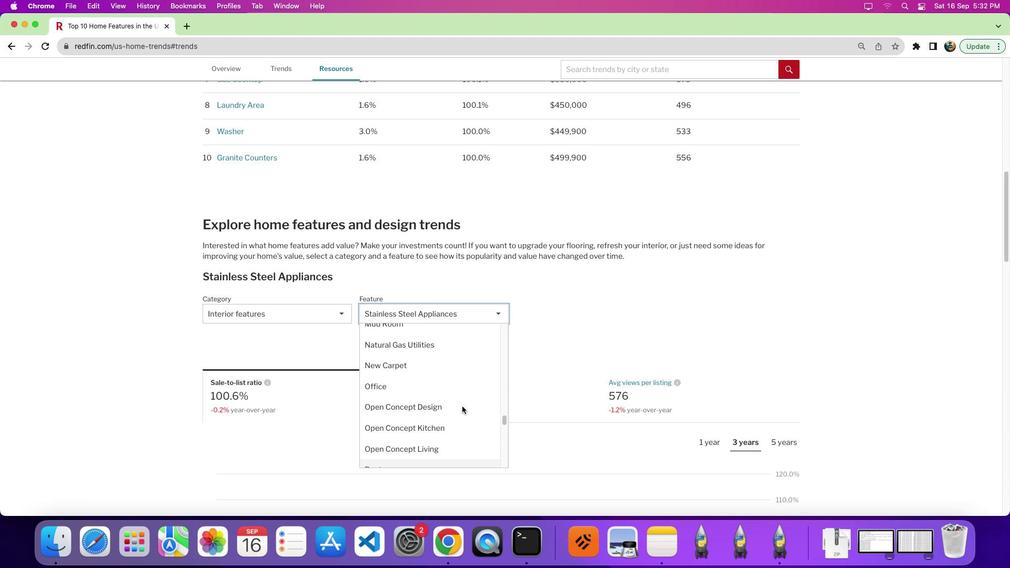 
Action: Mouse scrolled (462, 406) with delta (0, 0)
Screenshot: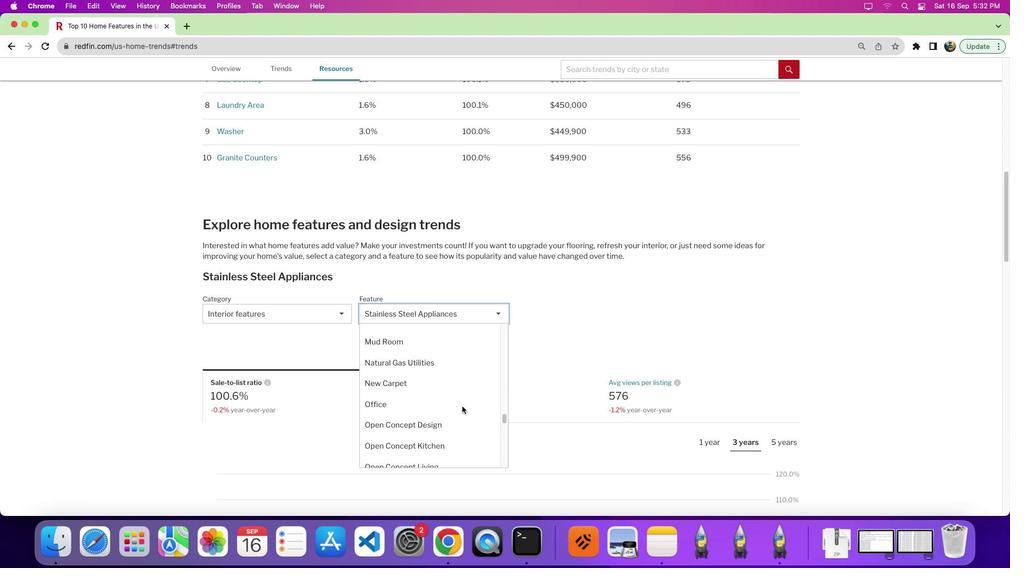 
Action: Mouse scrolled (462, 406) with delta (0, 0)
Screenshot: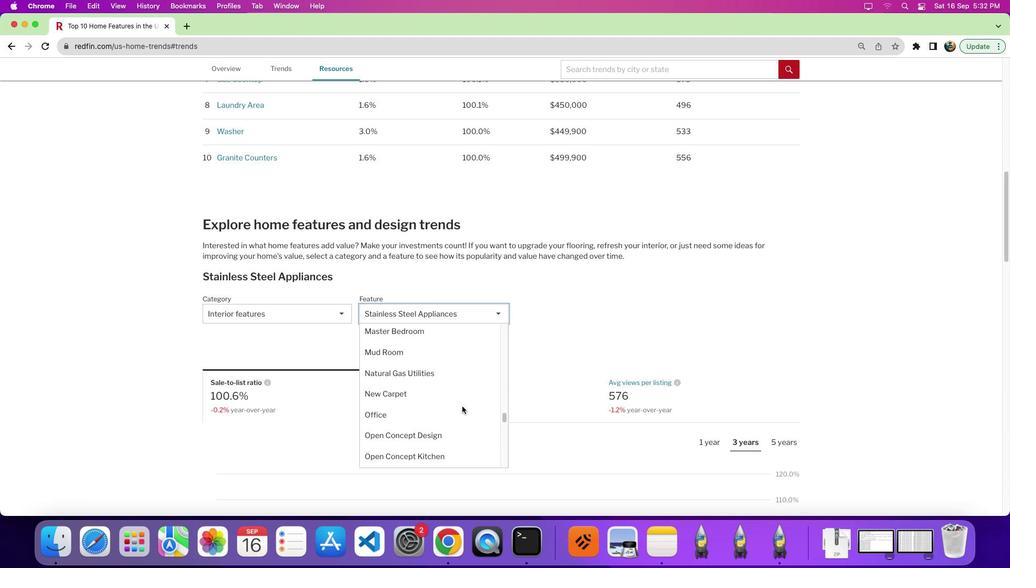 
Action: Mouse scrolled (462, 406) with delta (0, 0)
Screenshot: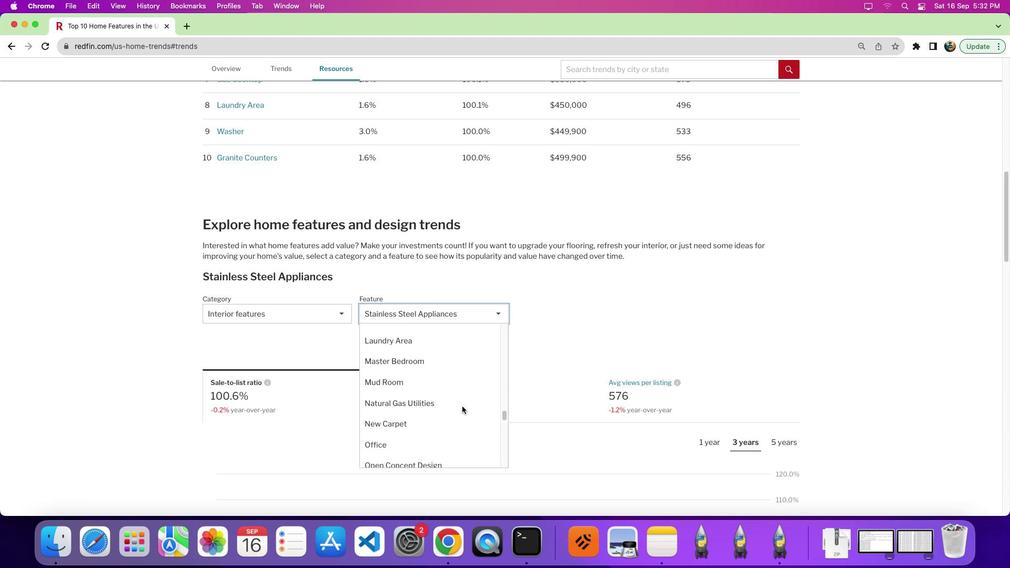 
Action: Mouse scrolled (462, 406) with delta (0, 0)
Screenshot: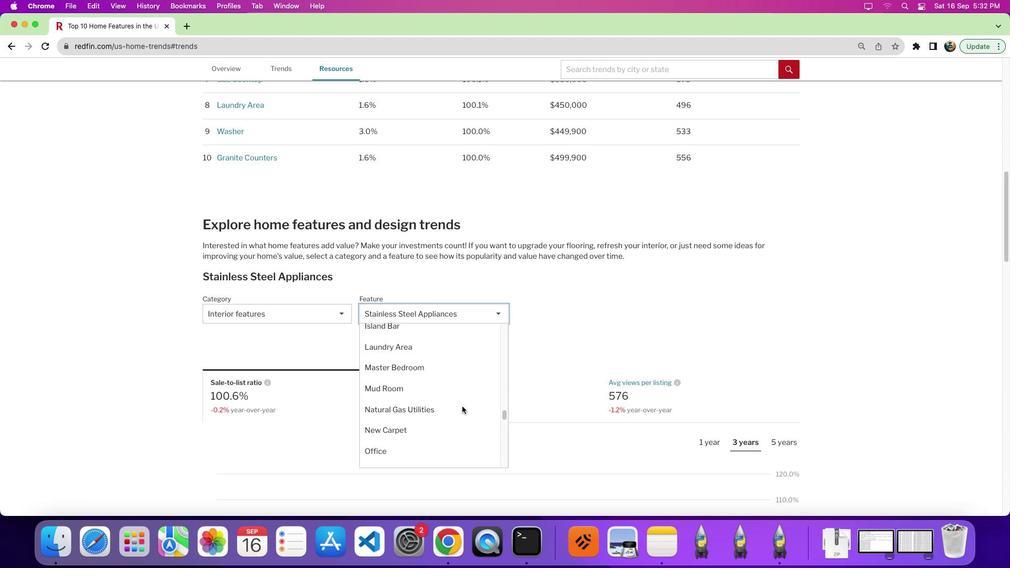 
Action: Mouse scrolled (462, 406) with delta (0, 0)
Screenshot: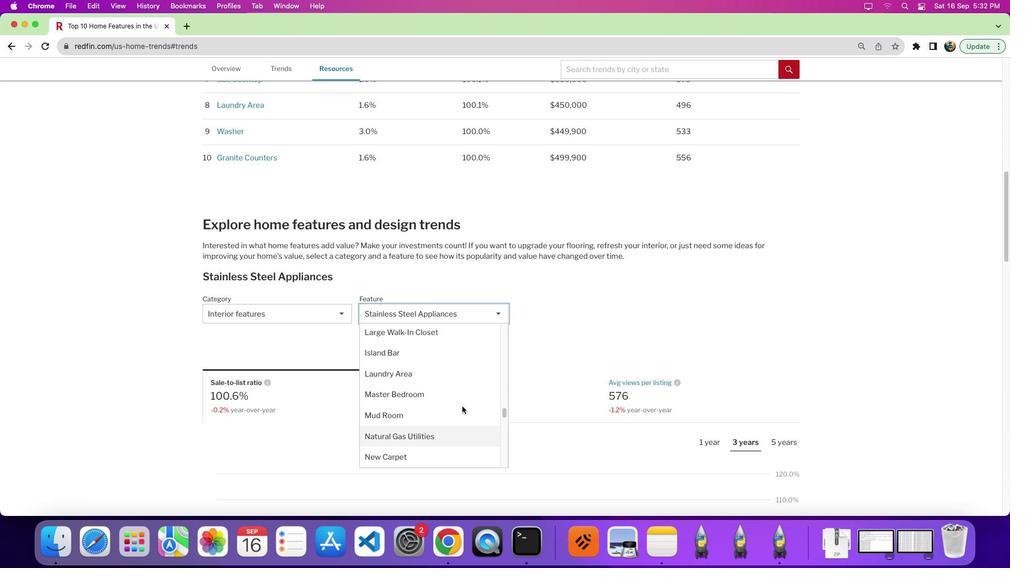 
Action: Mouse scrolled (462, 406) with delta (0, 0)
Screenshot: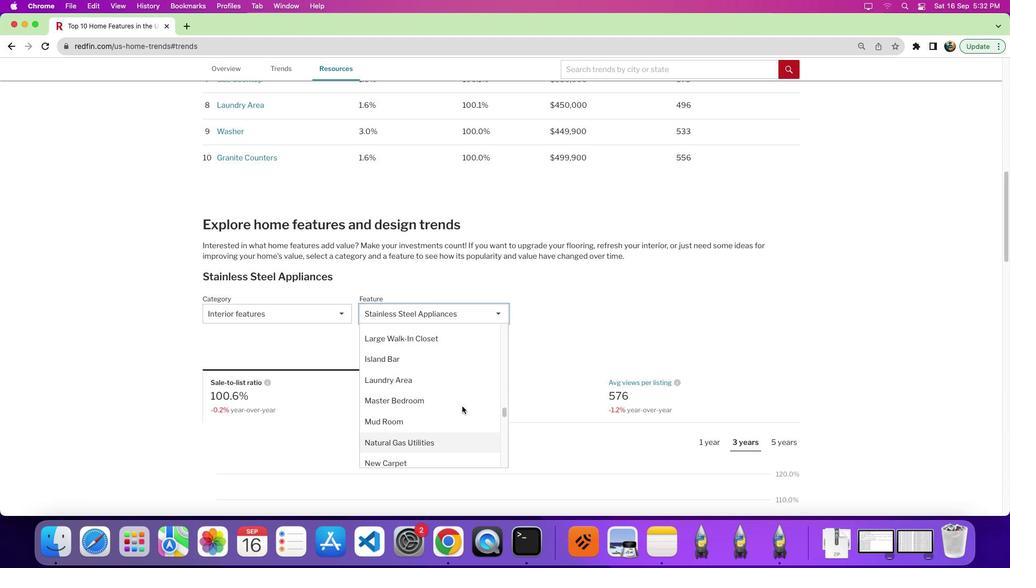 
Action: Mouse scrolled (462, 406) with delta (0, 0)
Screenshot: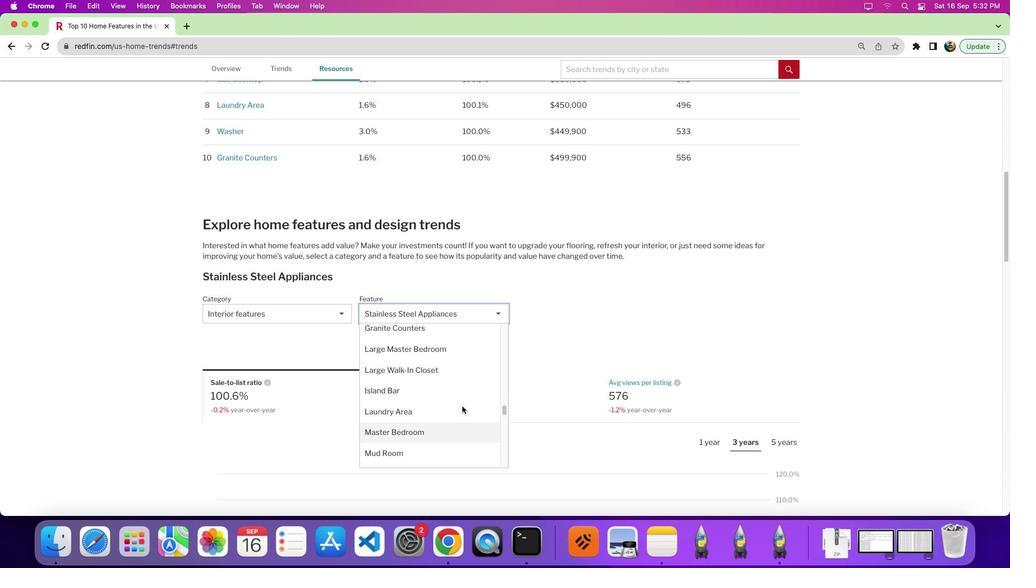 
Action: Mouse scrolled (462, 406) with delta (0, 0)
Screenshot: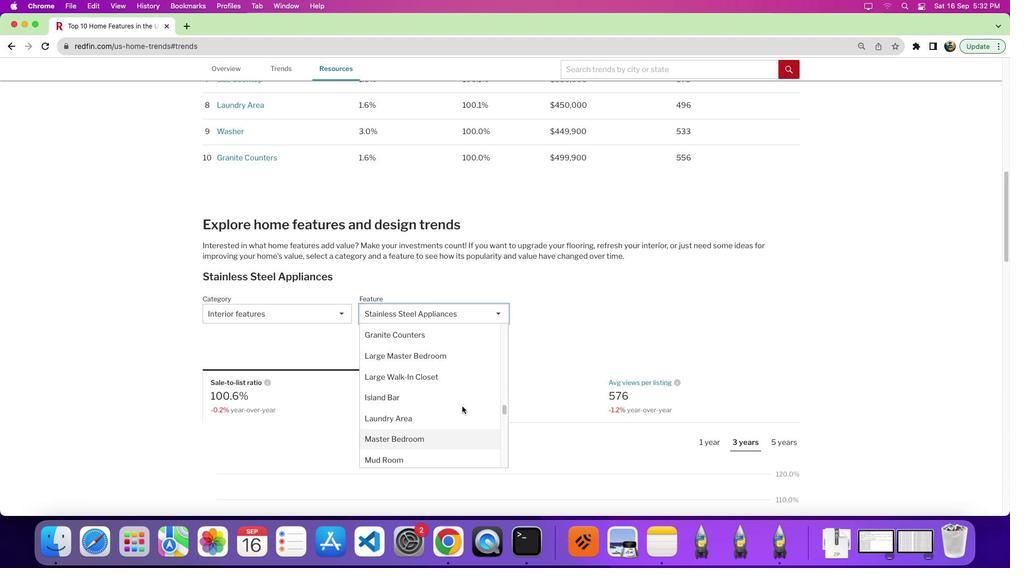 
Action: Mouse scrolled (462, 406) with delta (0, 0)
Screenshot: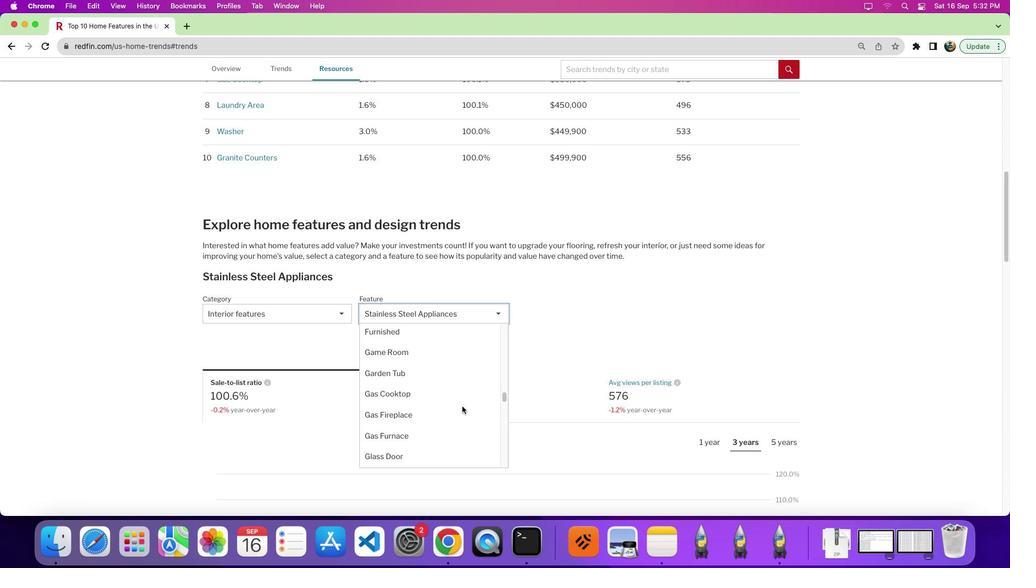 
Action: Mouse scrolled (462, 406) with delta (0, 0)
Screenshot: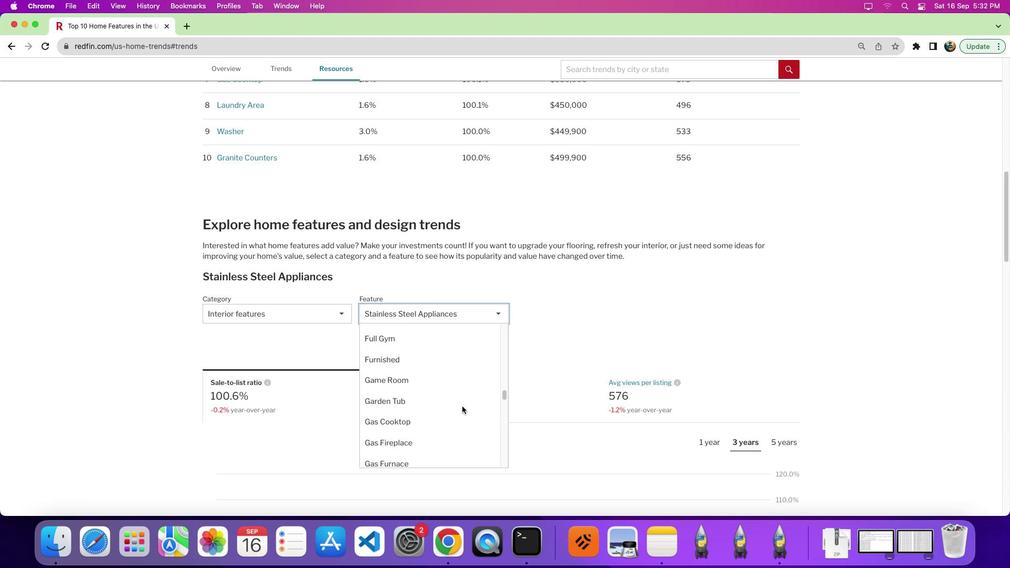 
Action: Mouse scrolled (462, 406) with delta (0, 3)
Screenshot: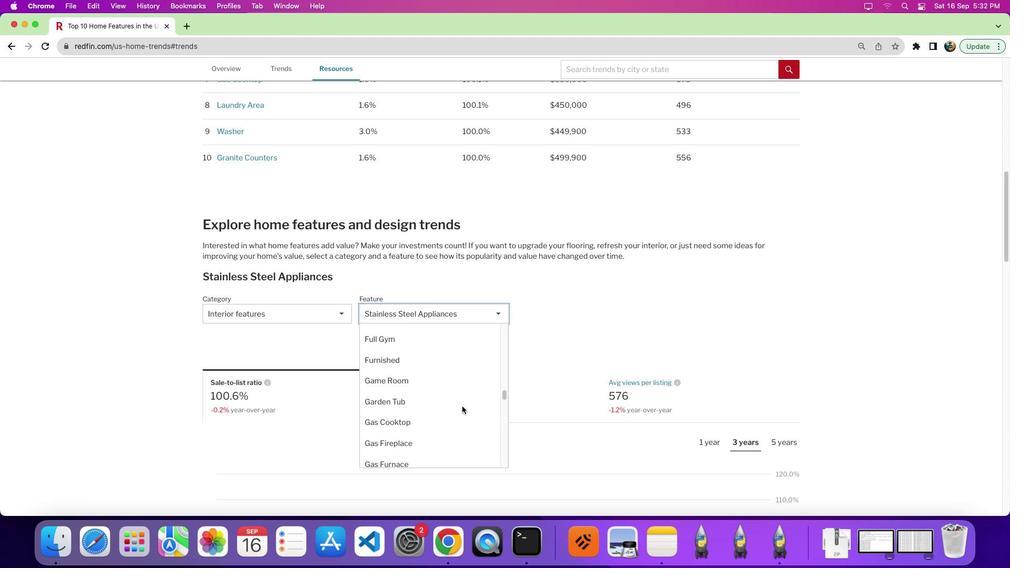 
Action: Mouse moved to (462, 406)
Screenshot: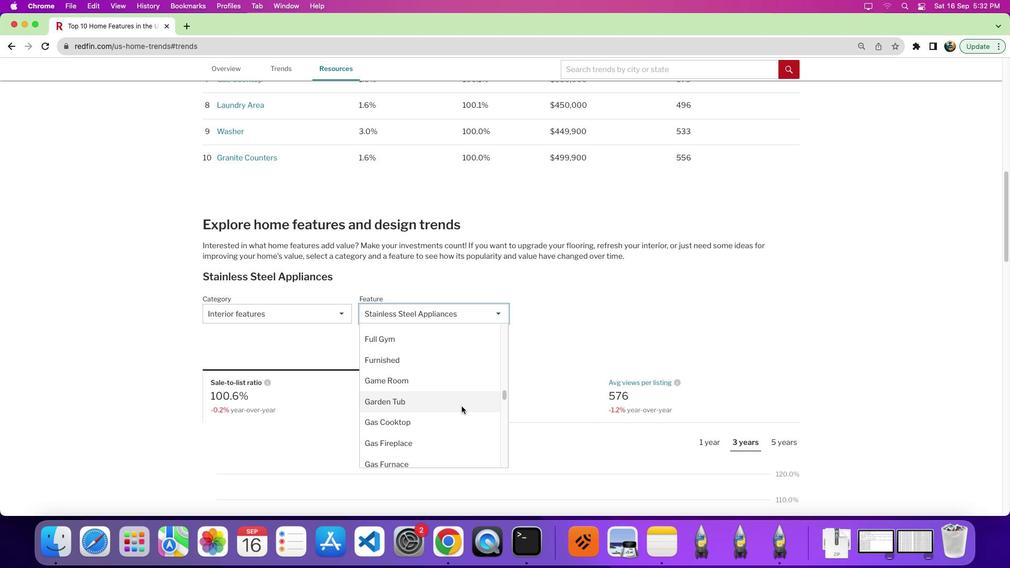 
Action: Mouse scrolled (462, 406) with delta (0, 0)
Screenshot: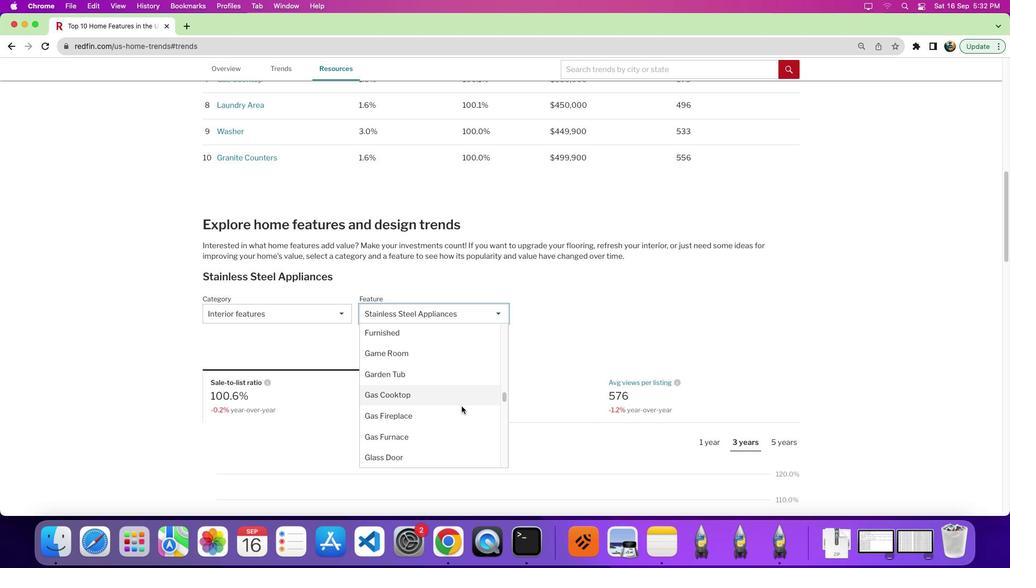 
Action: Mouse scrolled (462, 406) with delta (0, 0)
Screenshot: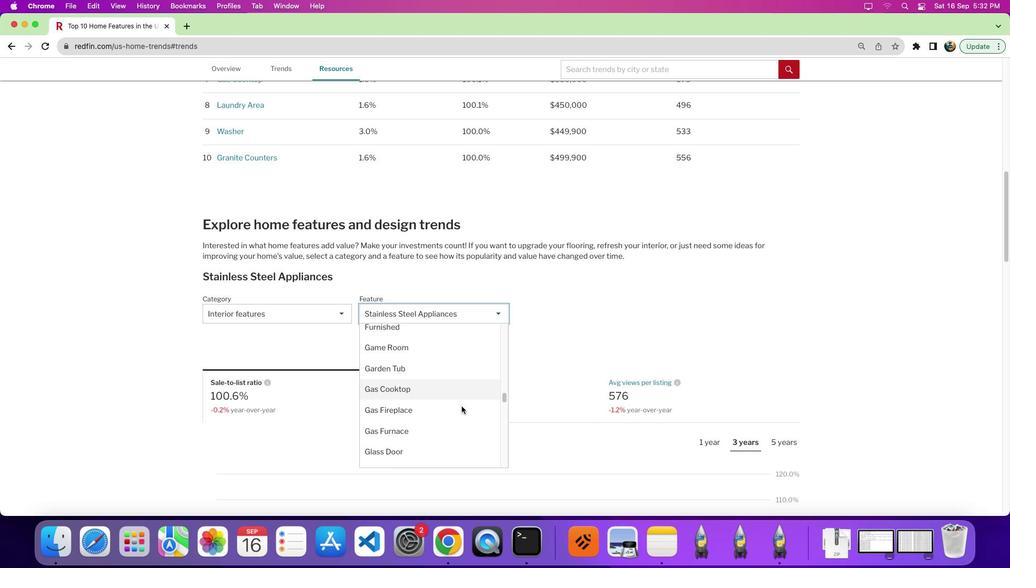 
Action: Mouse moved to (462, 406)
Screenshot: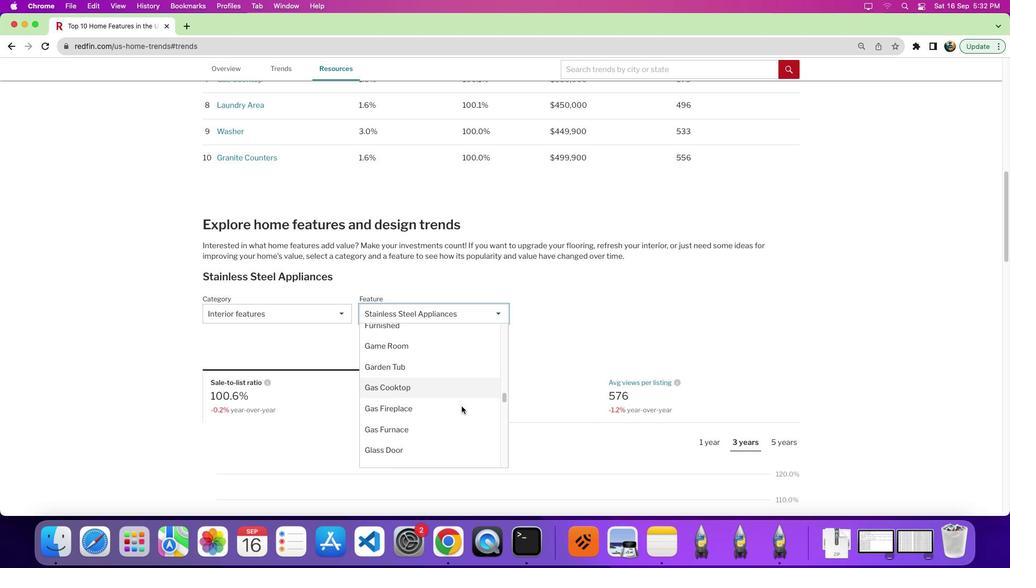 
Action: Mouse scrolled (462, 406) with delta (0, 0)
Screenshot: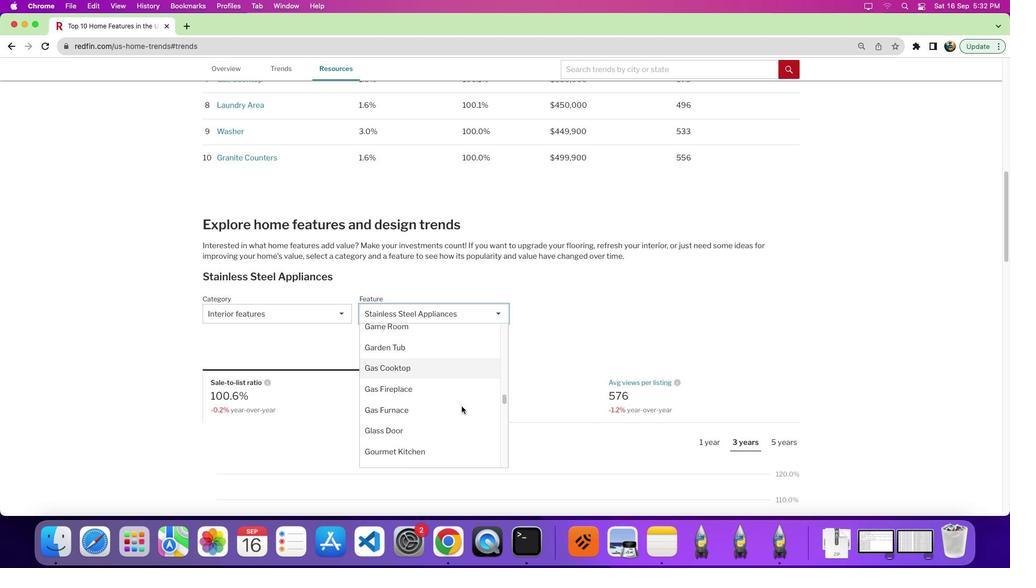 
Action: Mouse scrolled (462, 406) with delta (0, 0)
Screenshot: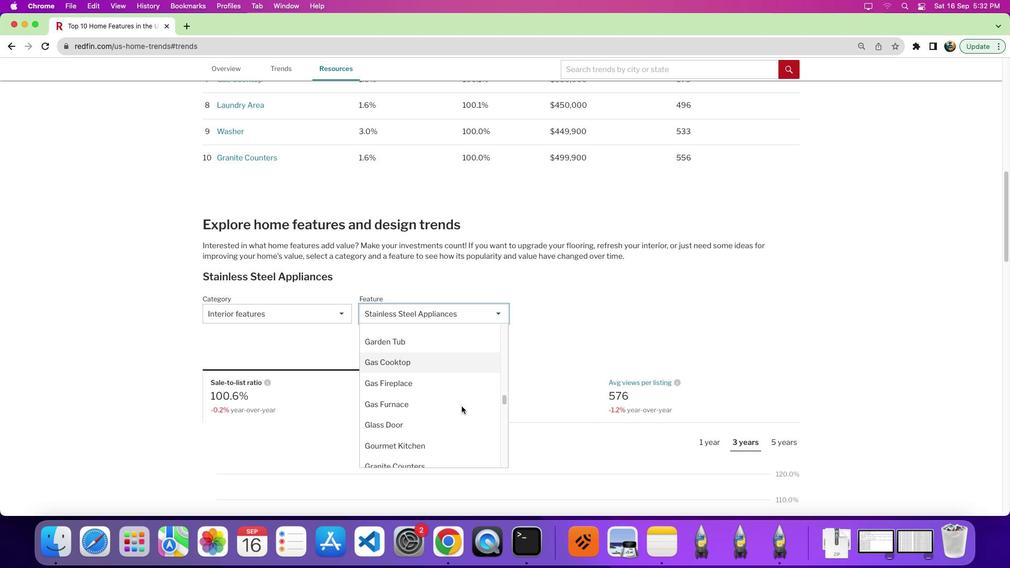 
Action: Mouse scrolled (462, 406) with delta (0, 0)
Screenshot: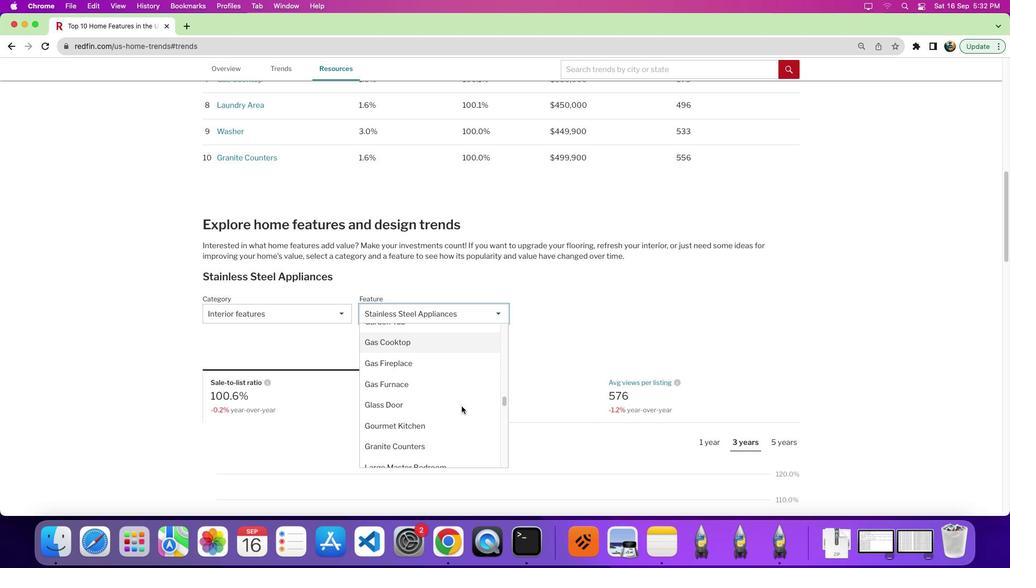 
Action: Mouse scrolled (462, 406) with delta (0, 0)
Screenshot: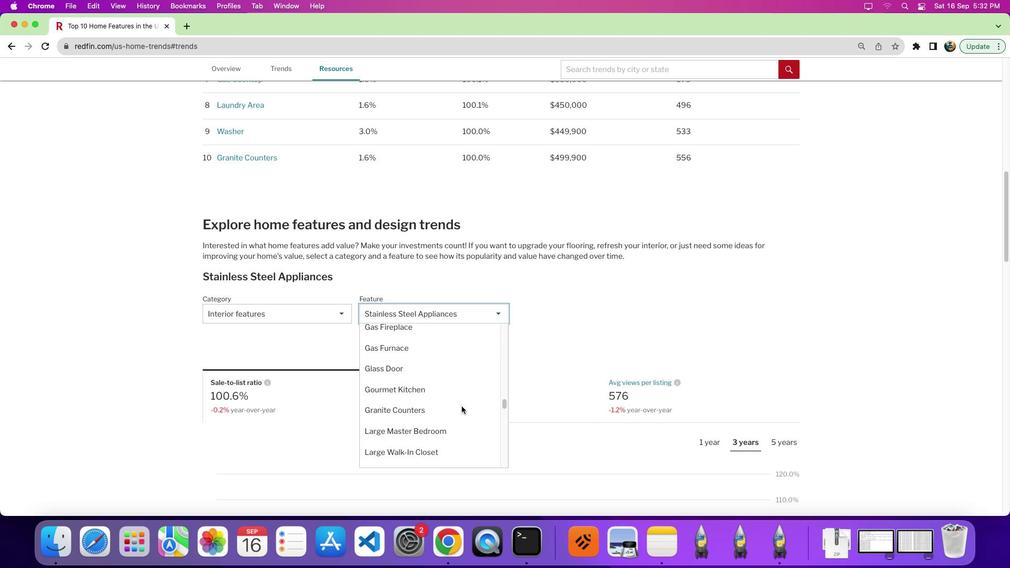 
Action: Mouse scrolled (462, 406) with delta (0, -1)
Screenshot: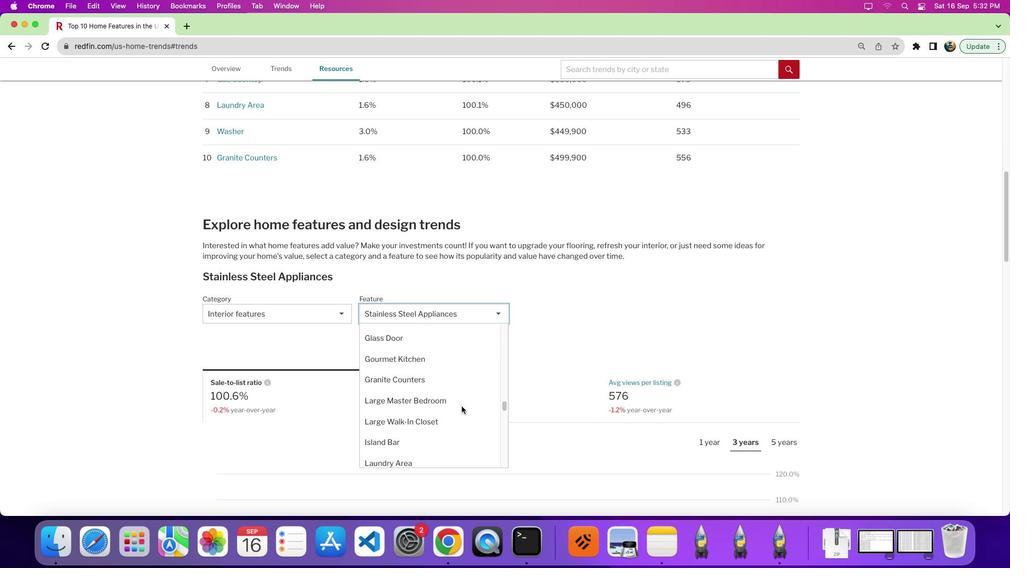 
Action: Mouse moved to (422, 363)
Screenshot: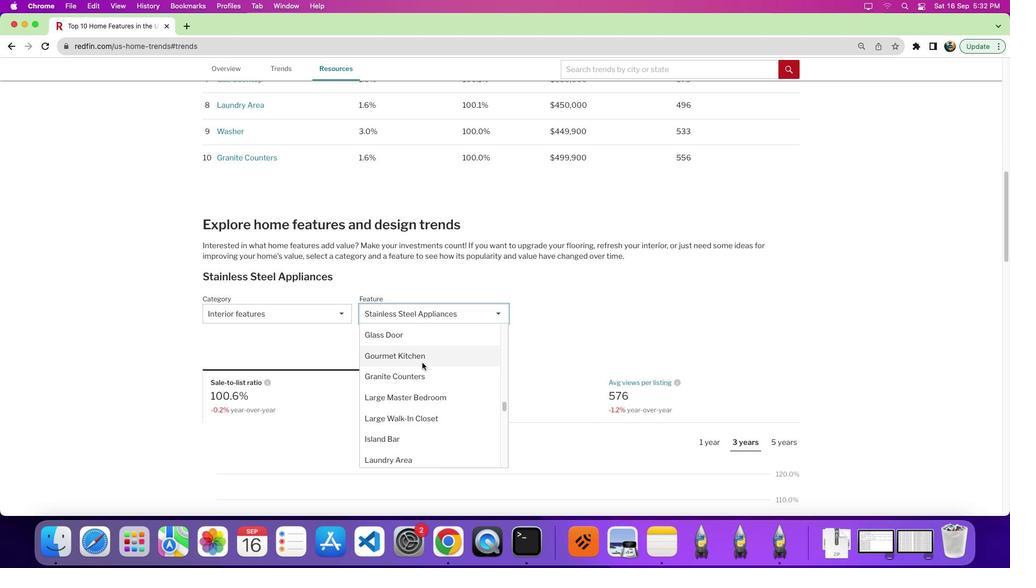 
Action: Mouse pressed left at (422, 363)
Screenshot: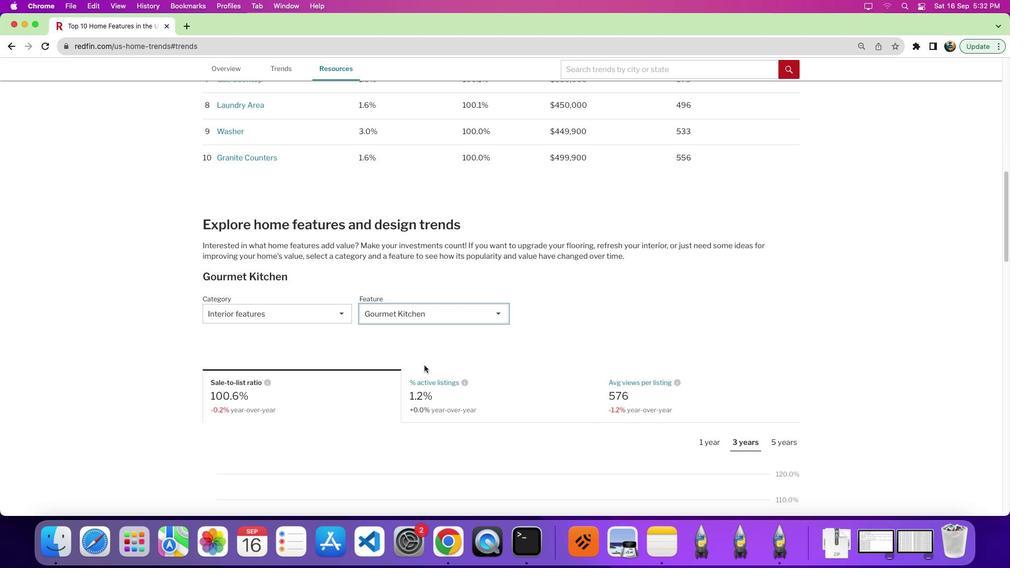 
Action: Mouse moved to (628, 385)
Screenshot: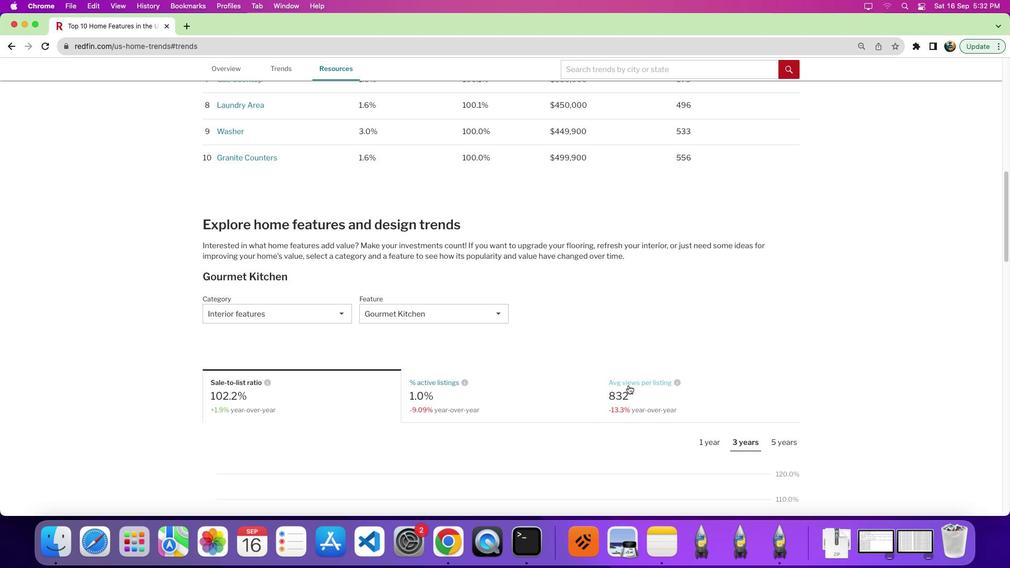 
Action: Mouse pressed left at (628, 385)
Screenshot: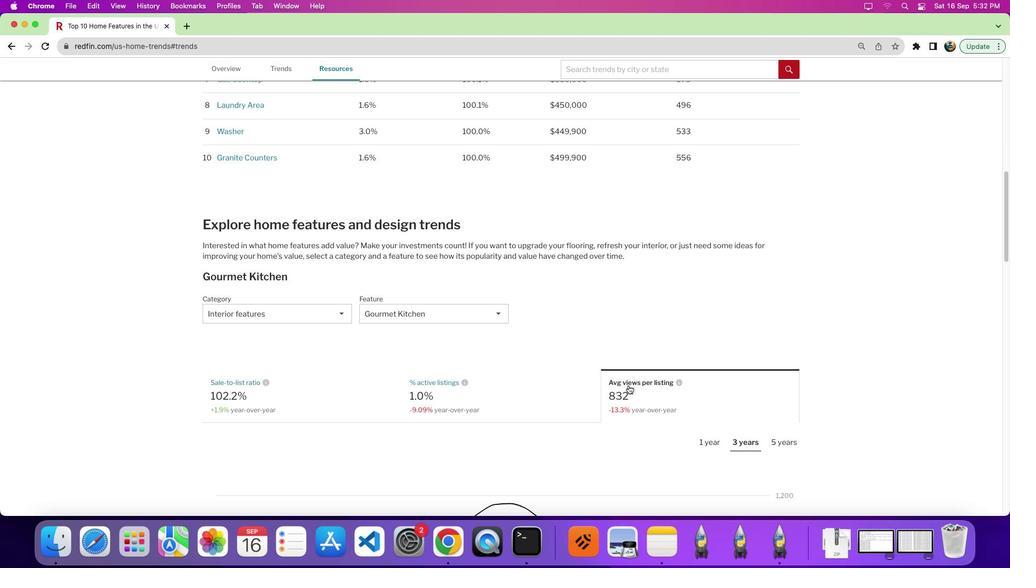 
Action: Mouse moved to (666, 388)
Screenshot: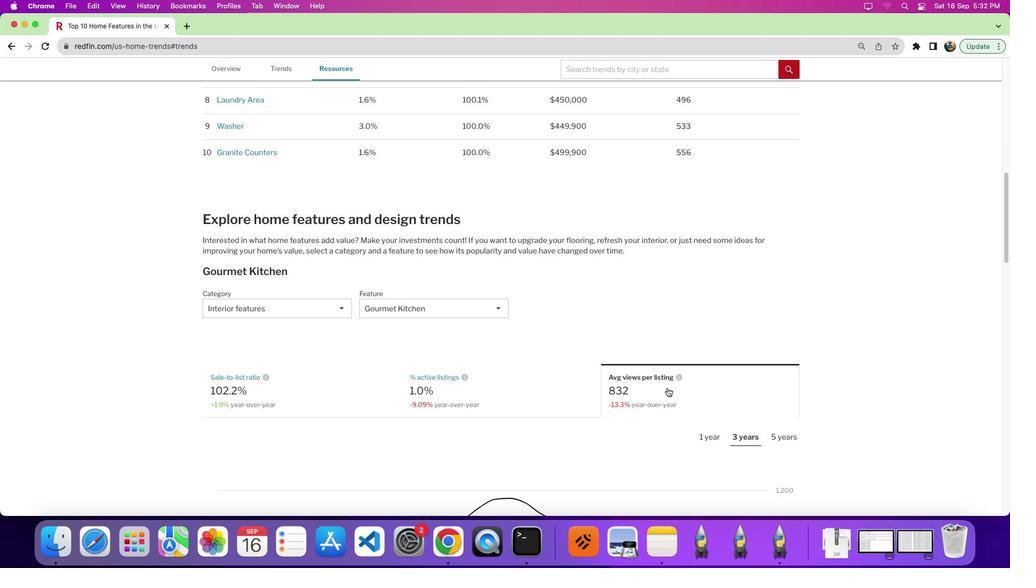 
Action: Mouse scrolled (666, 388) with delta (0, 0)
Screenshot: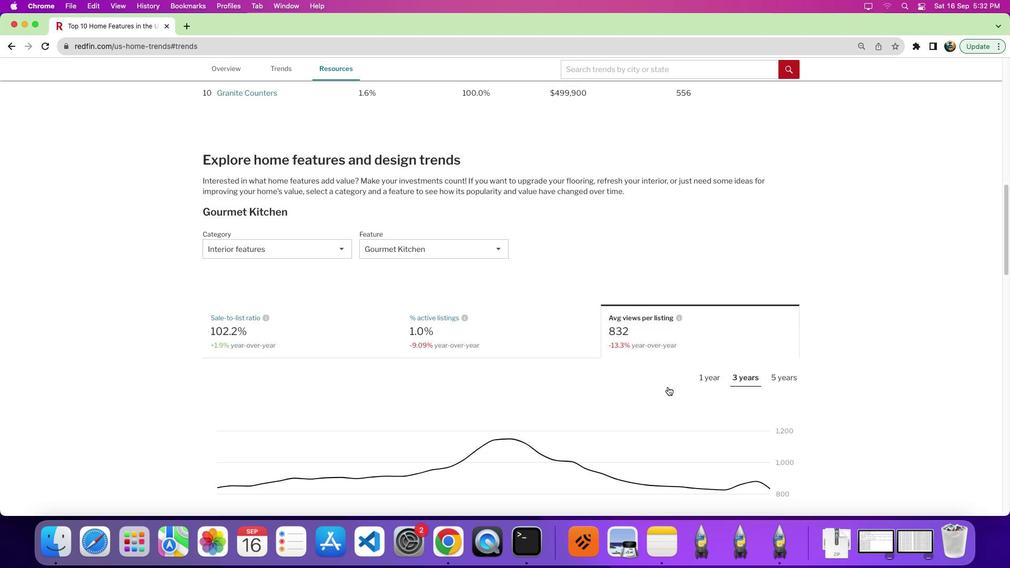
Action: Mouse scrolled (666, 388) with delta (0, 0)
Screenshot: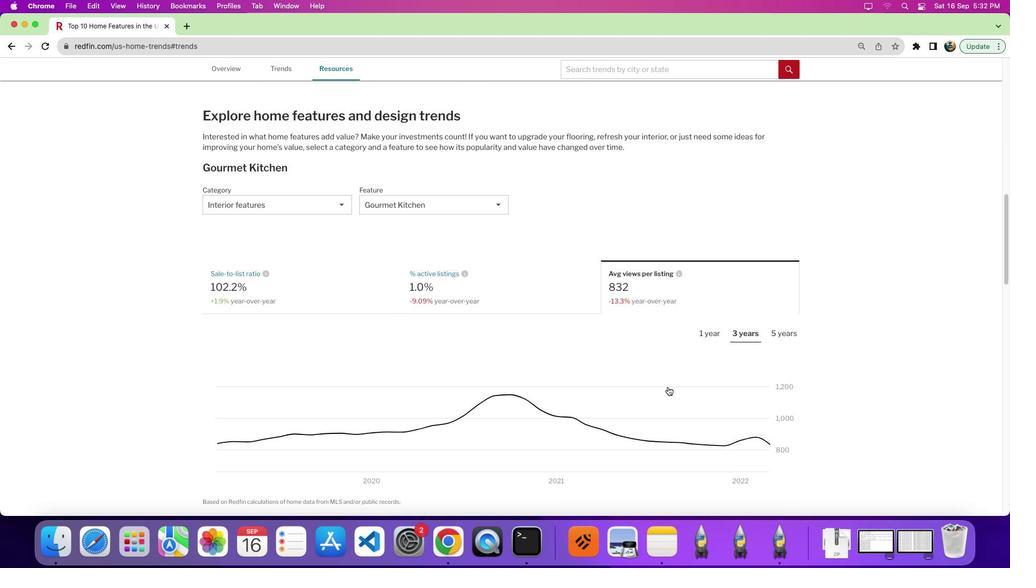 
Action: Mouse moved to (667, 387)
Screenshot: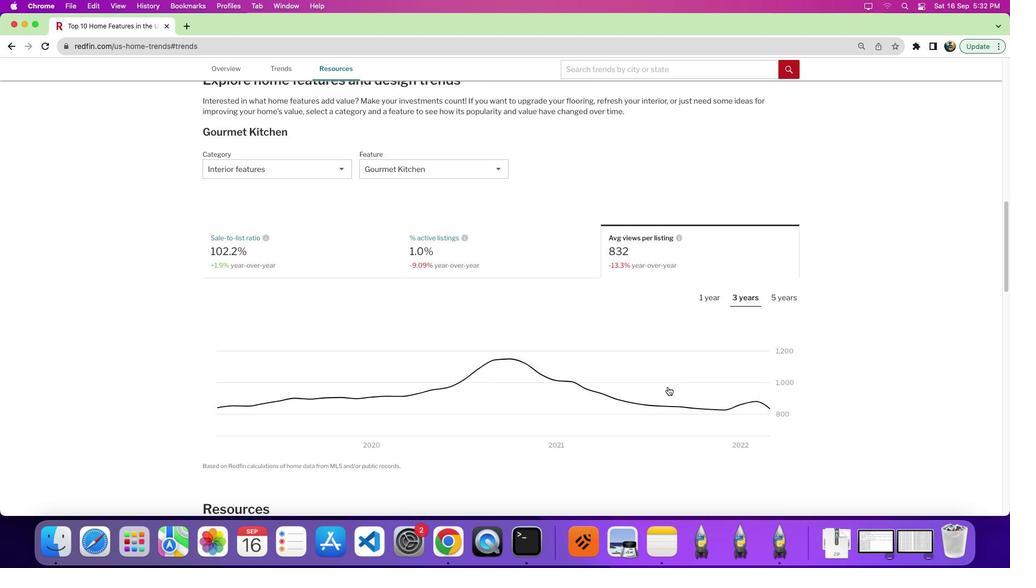 
Action: Mouse scrolled (667, 387) with delta (0, -2)
Screenshot: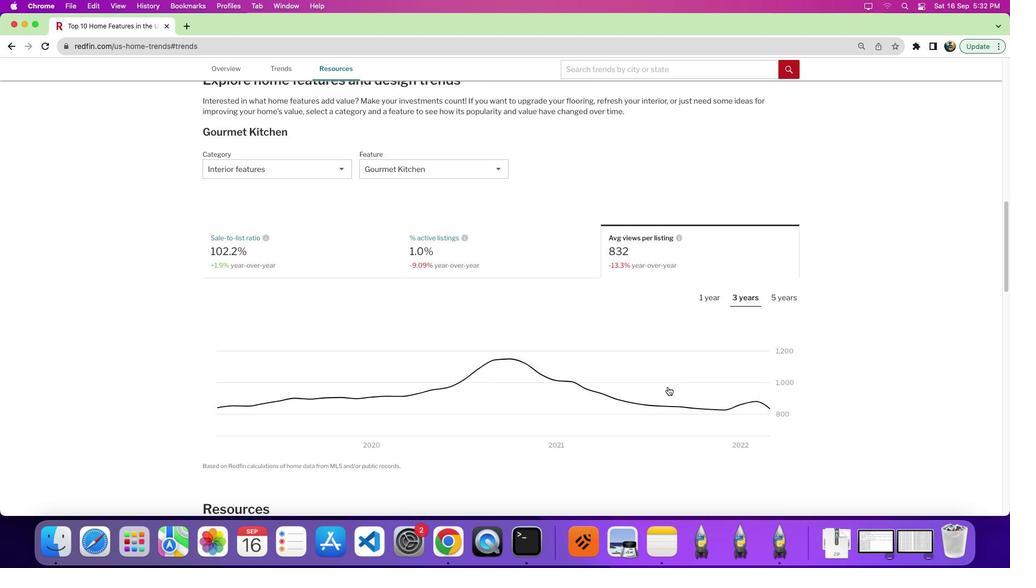 
Action: Mouse moved to (716, 293)
Screenshot: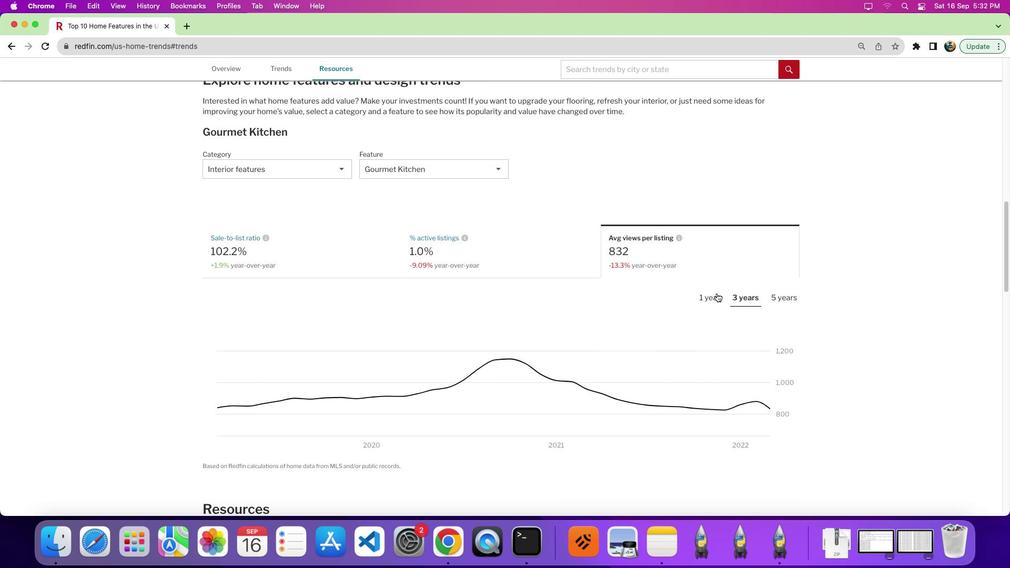 
Action: Mouse pressed left at (716, 293)
Screenshot: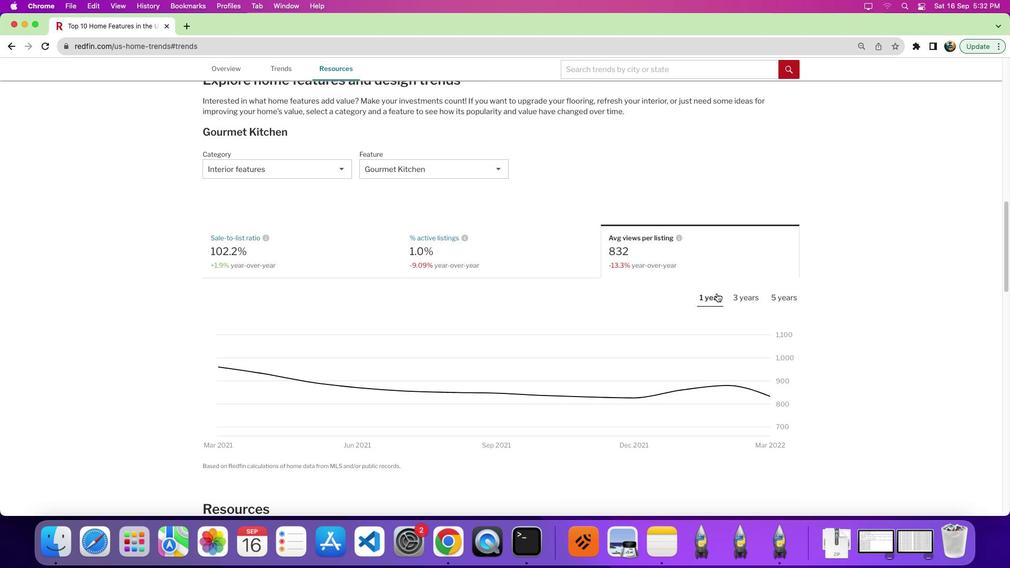 
Action: Mouse moved to (730, 375)
Screenshot: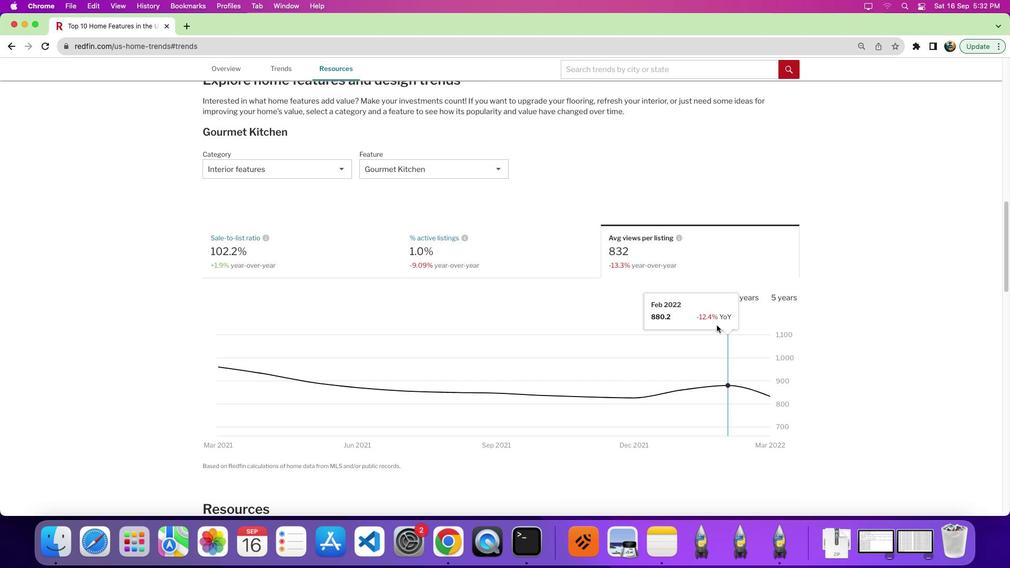 
